 Task: Find connections with filter location Koppal with filter topic #houseforsalewith filter profile language German with filter current company Miracle Software Systems, Inc with filter school Jobs in India with filter industry Dance Companies with filter service category Web Design with filter keywords title Assistant Manager
Action: Mouse moved to (345, 216)
Screenshot: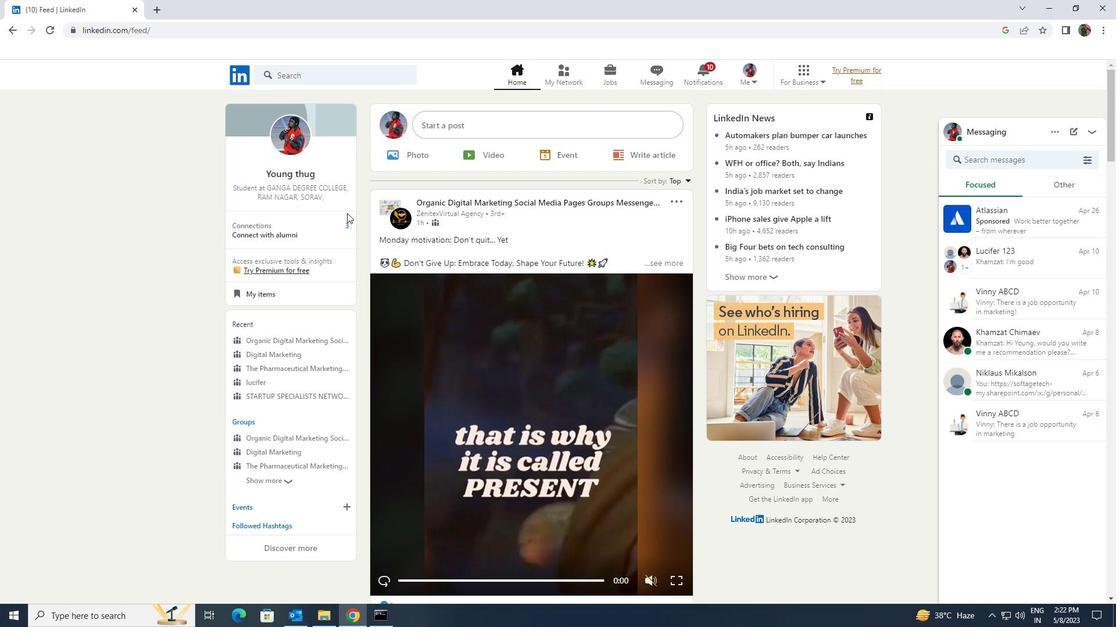 
Action: Mouse pressed left at (345, 216)
Screenshot: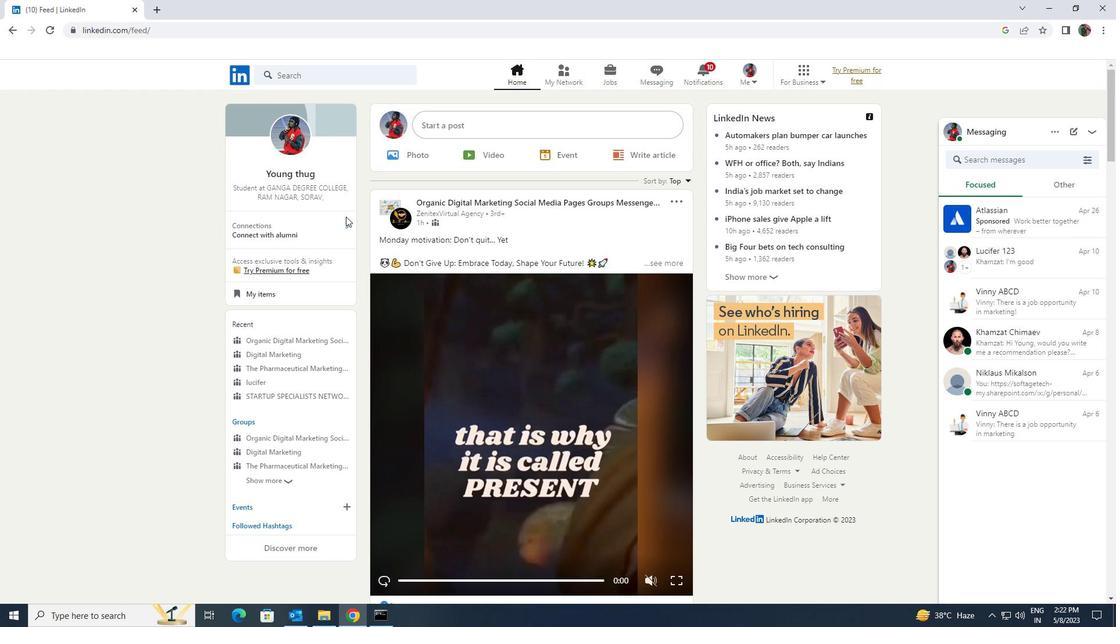 
Action: Mouse moved to (343, 225)
Screenshot: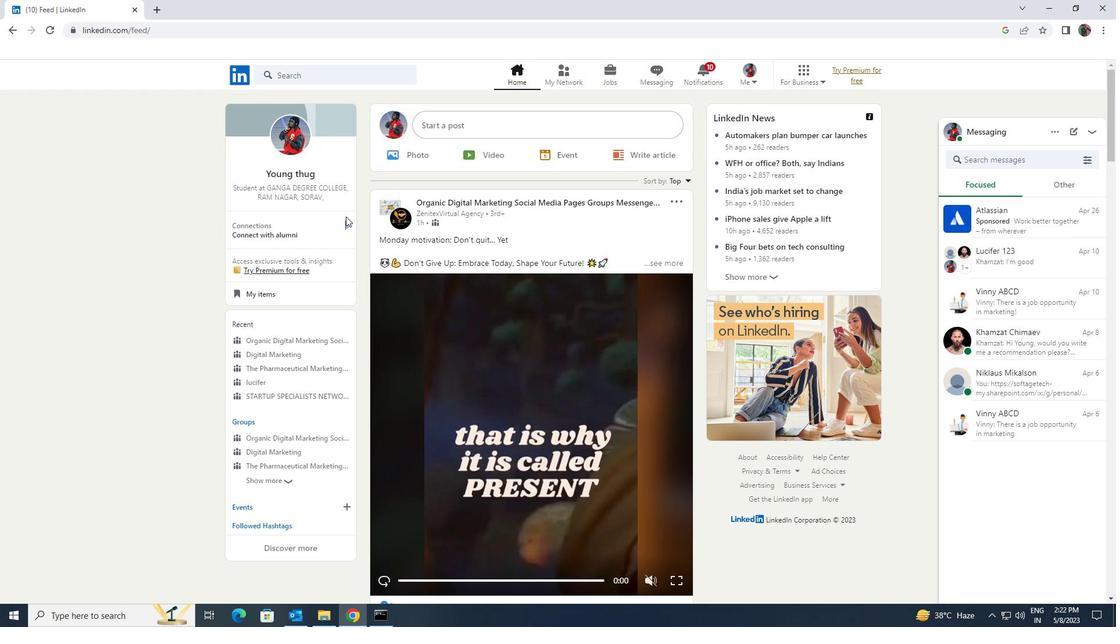 
Action: Mouse pressed left at (343, 225)
Screenshot: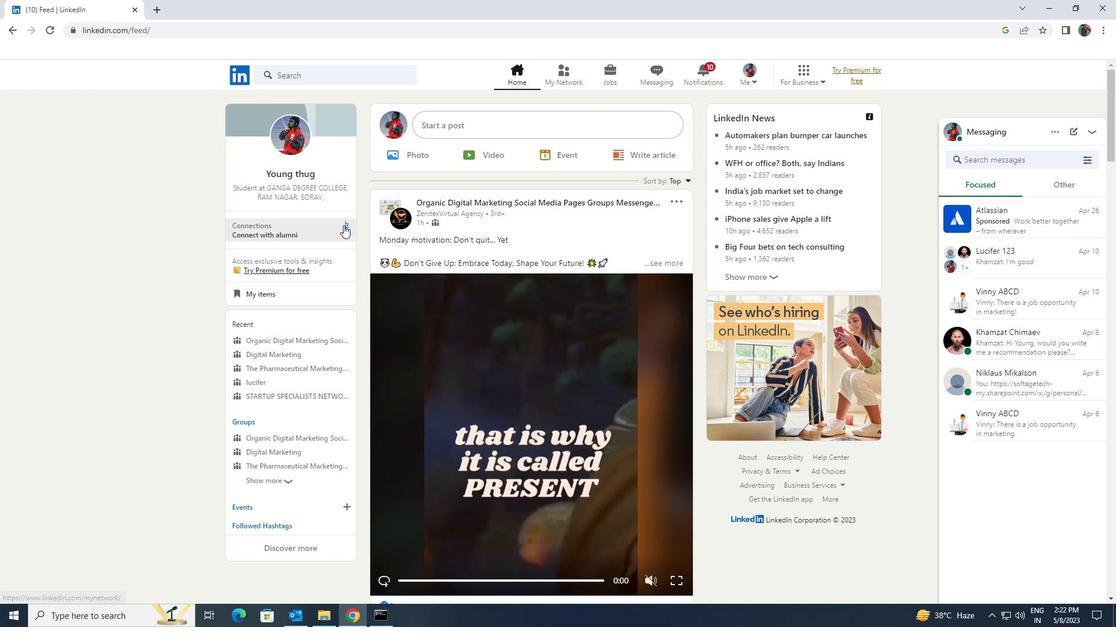 
Action: Mouse moved to (348, 147)
Screenshot: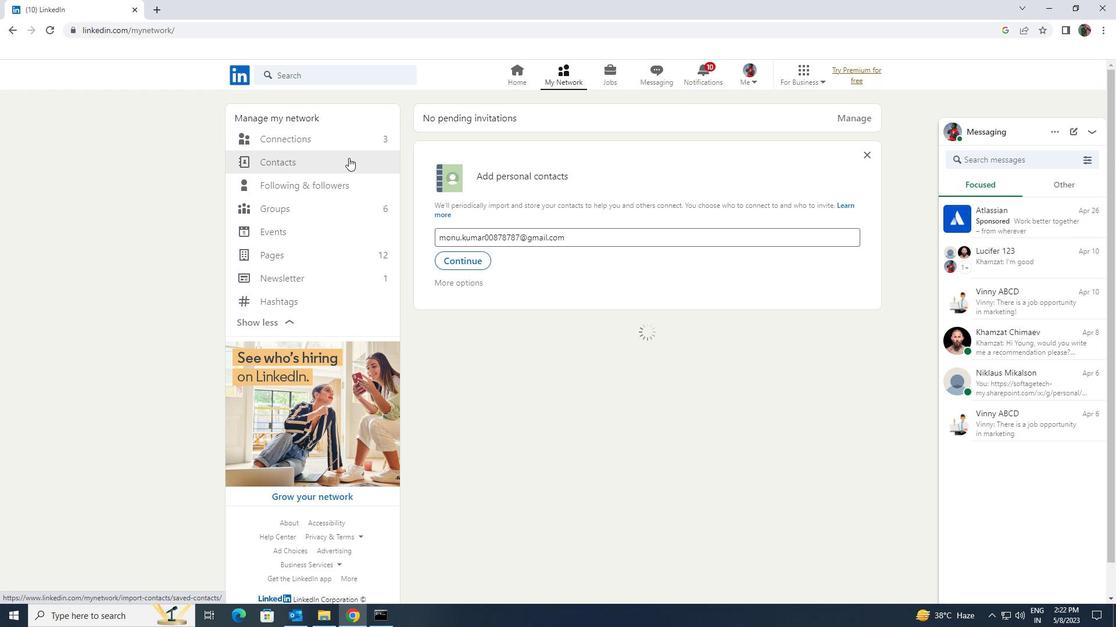 
Action: Mouse pressed left at (348, 147)
Screenshot: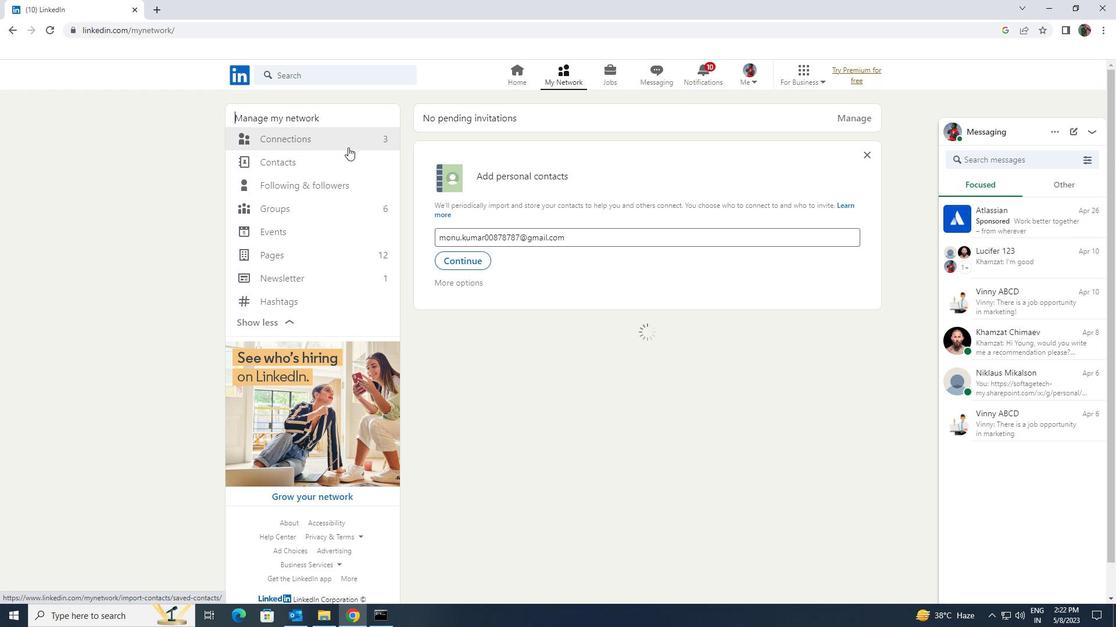 
Action: Mouse moved to (347, 138)
Screenshot: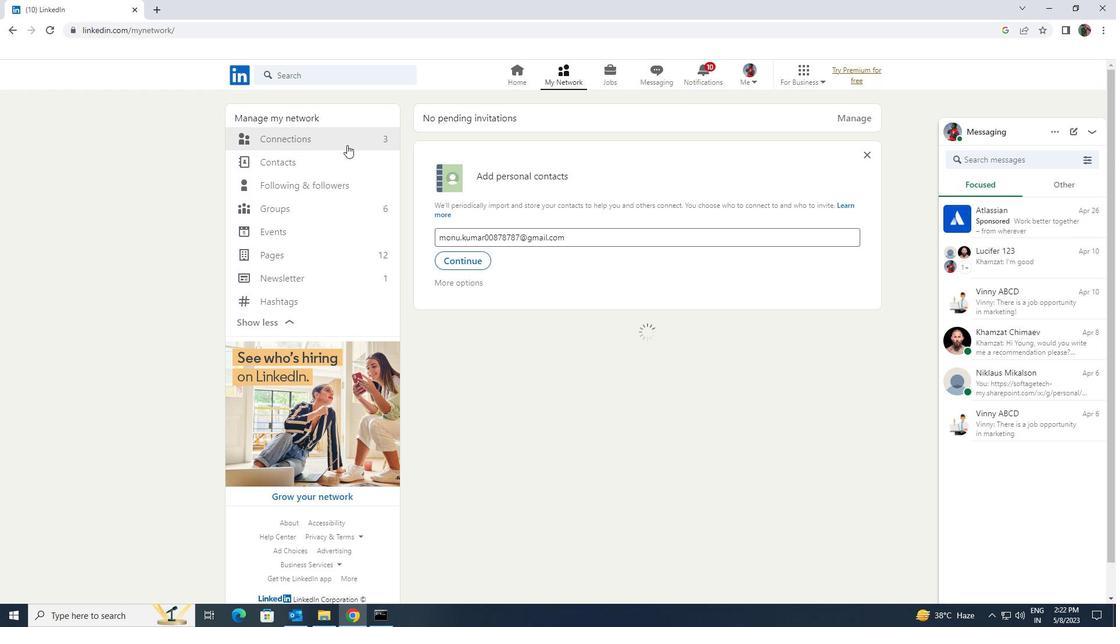 
Action: Mouse pressed left at (347, 138)
Screenshot: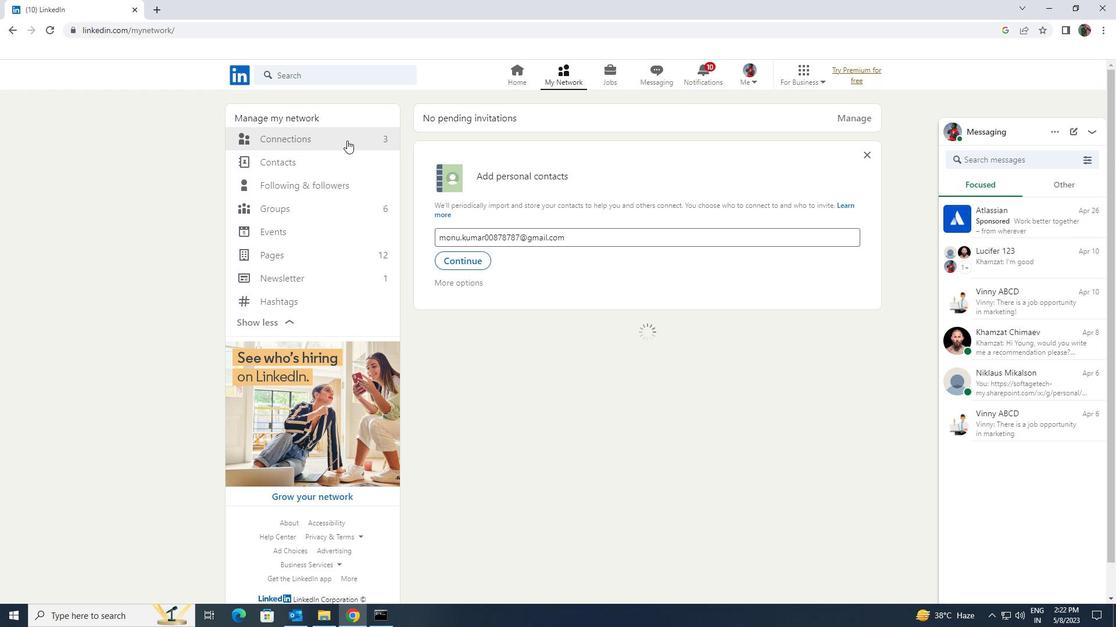 
Action: Mouse moved to (642, 137)
Screenshot: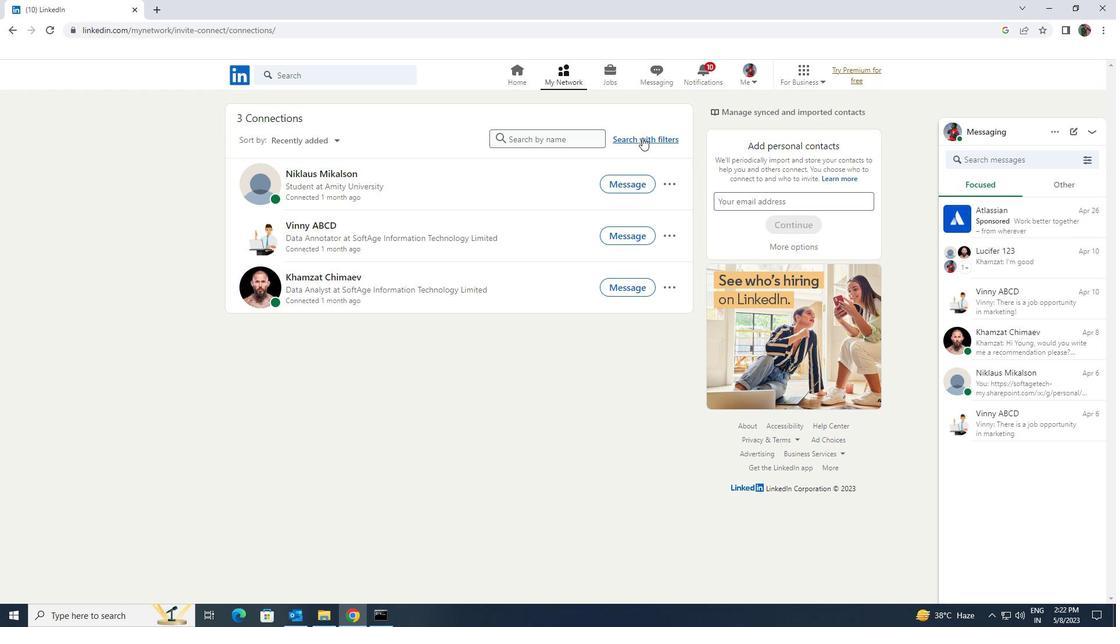 
Action: Mouse pressed left at (642, 137)
Screenshot: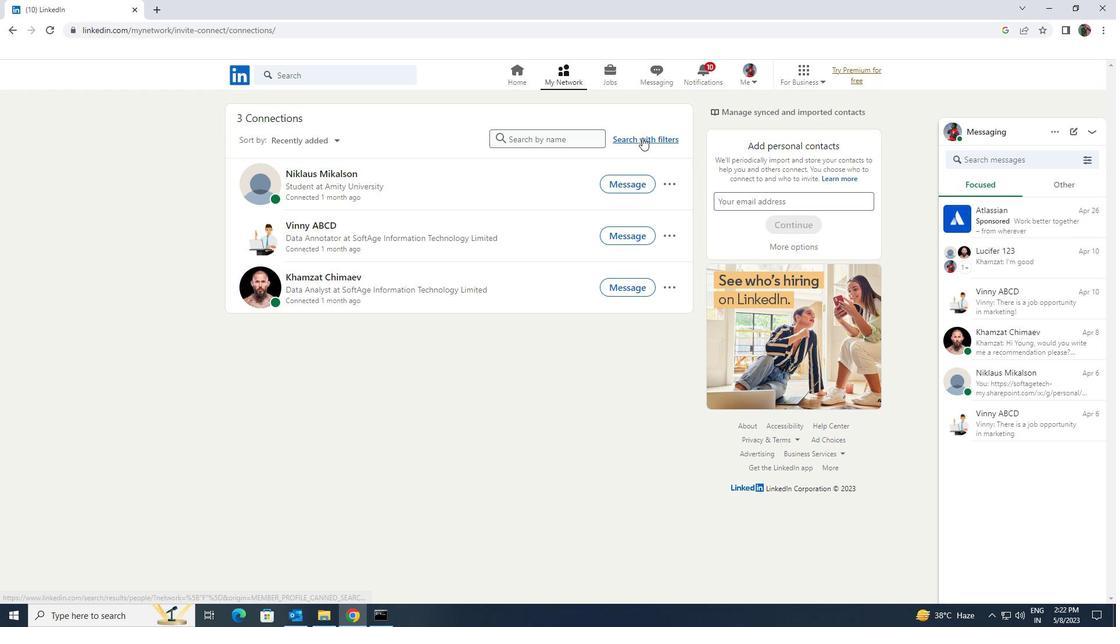 
Action: Mouse moved to (598, 102)
Screenshot: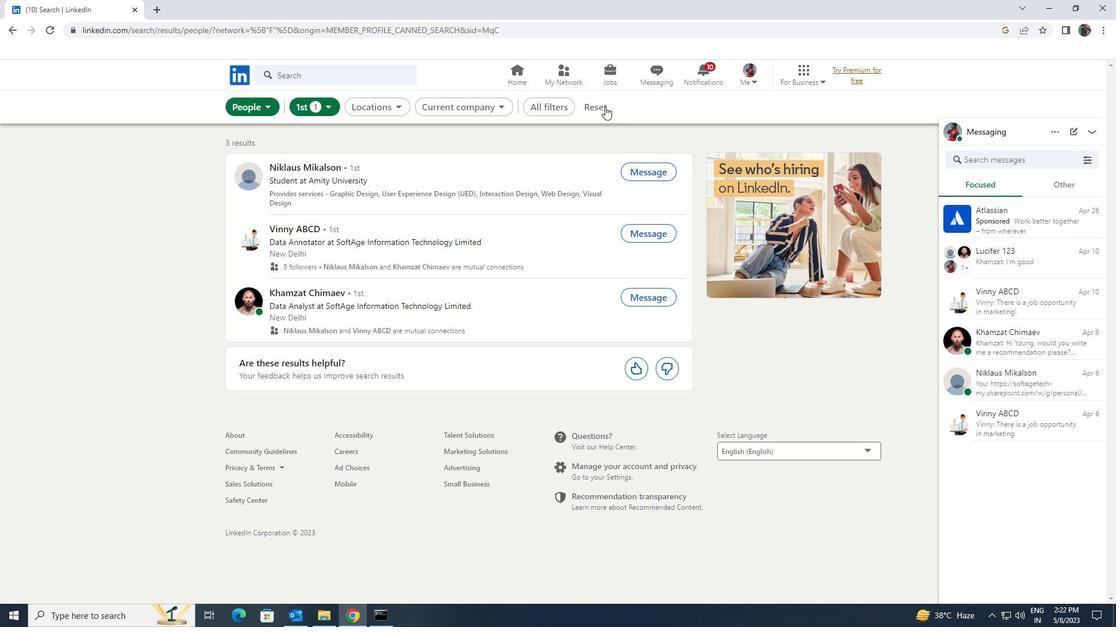 
Action: Mouse pressed left at (598, 102)
Screenshot: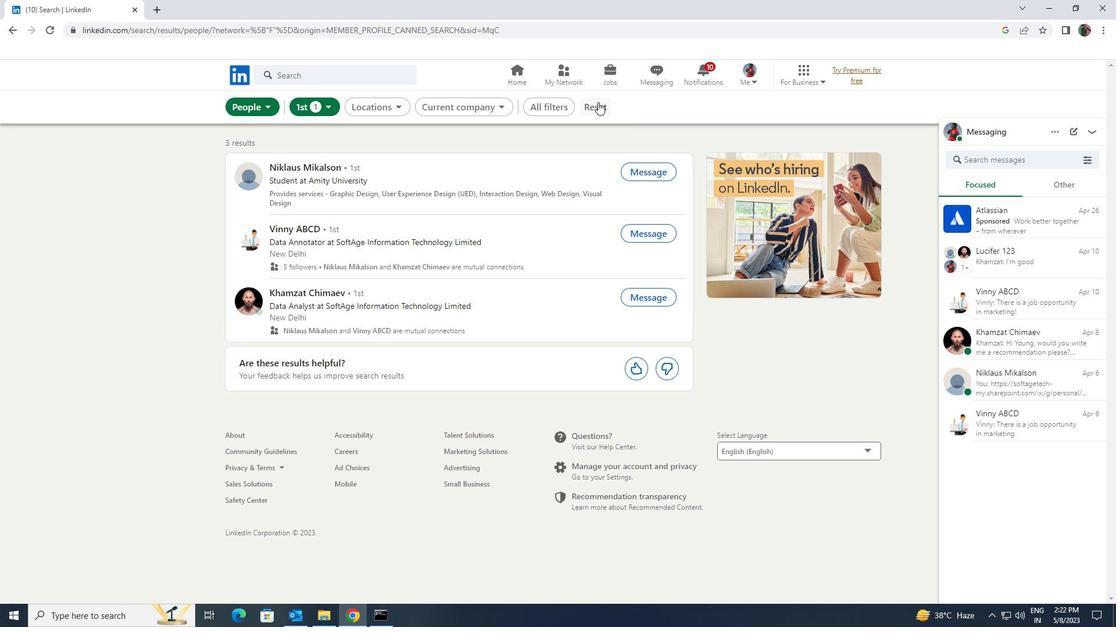 
Action: Mouse moved to (580, 106)
Screenshot: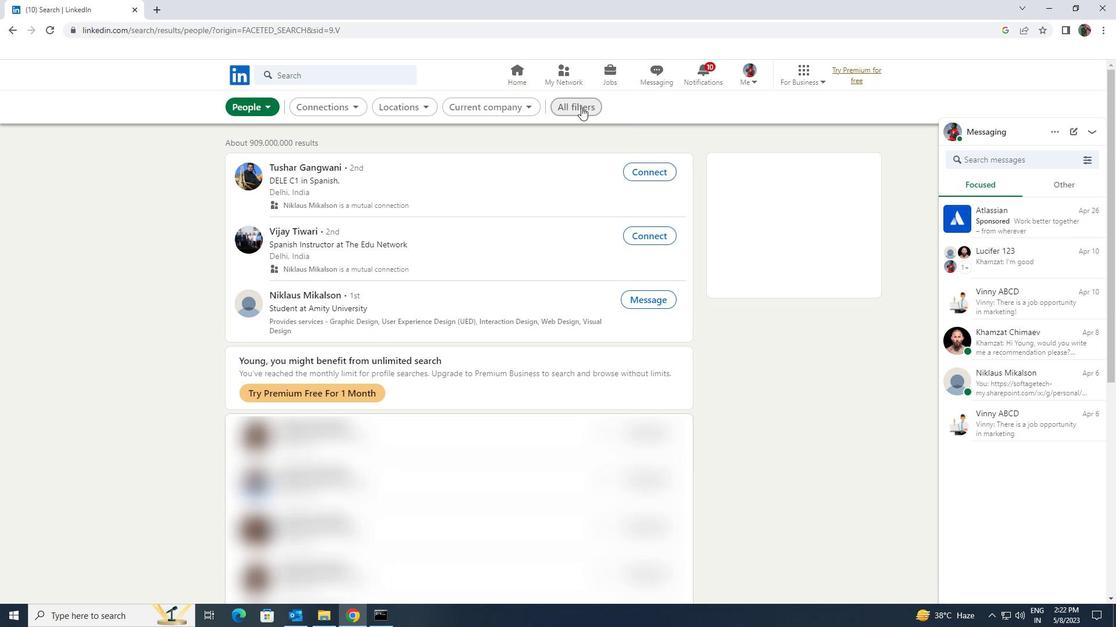 
Action: Mouse pressed left at (580, 106)
Screenshot: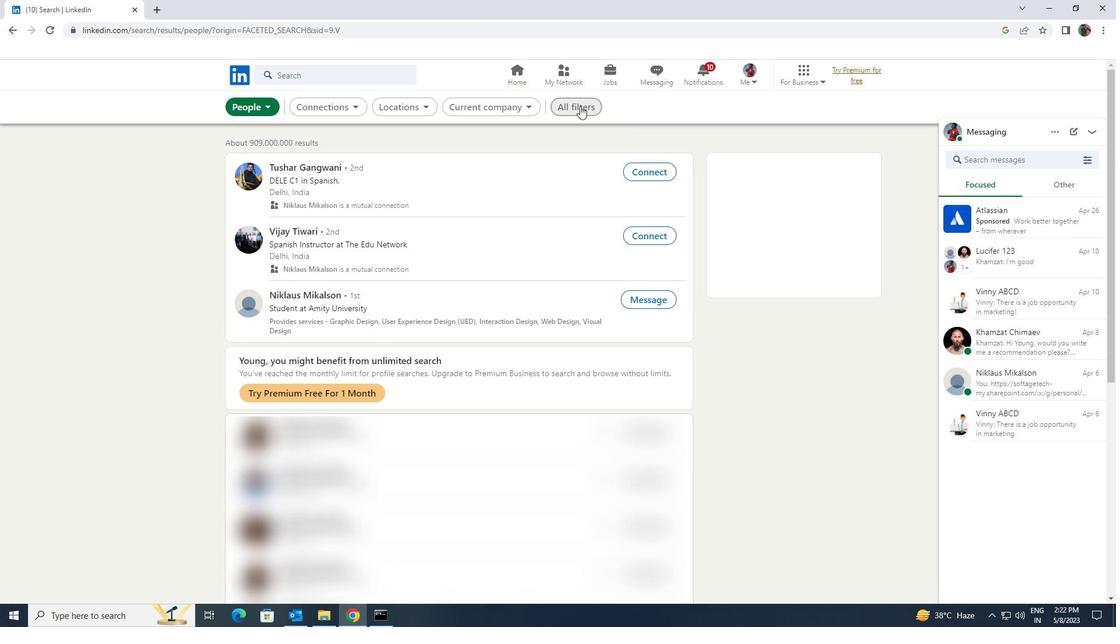 
Action: Mouse moved to (962, 458)
Screenshot: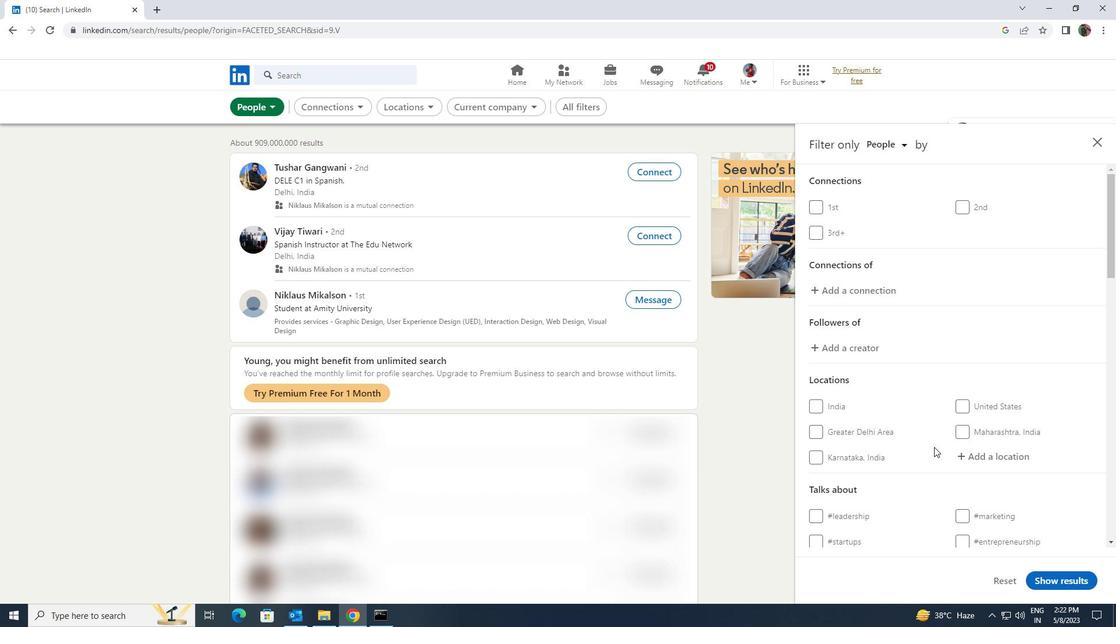 
Action: Mouse pressed left at (962, 458)
Screenshot: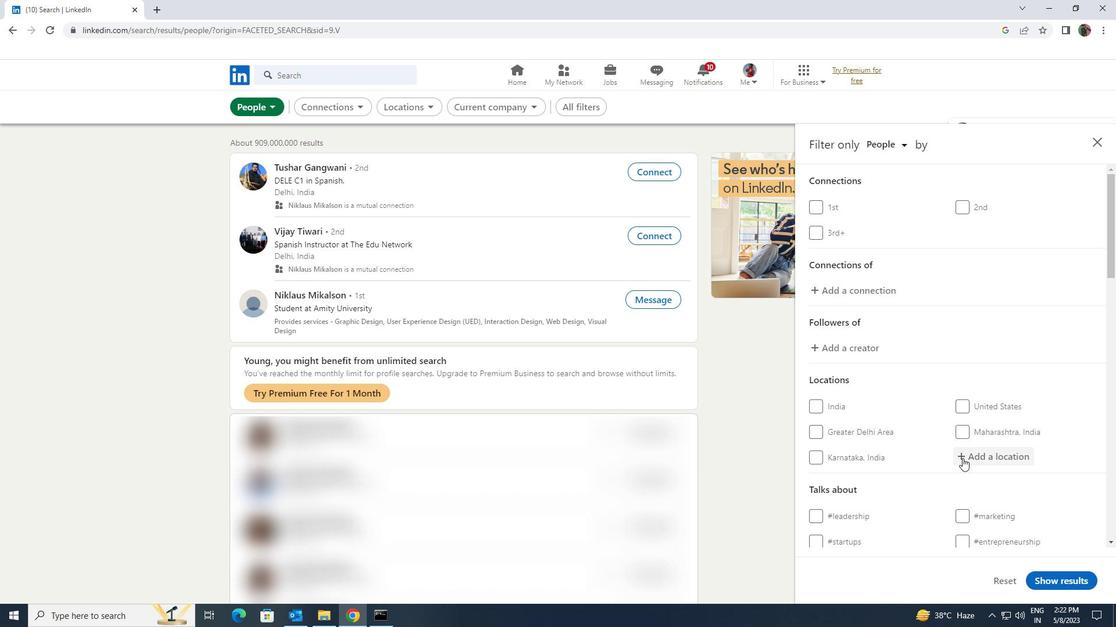 
Action: Key pressed <Key.shift>KOPPAL
Screenshot: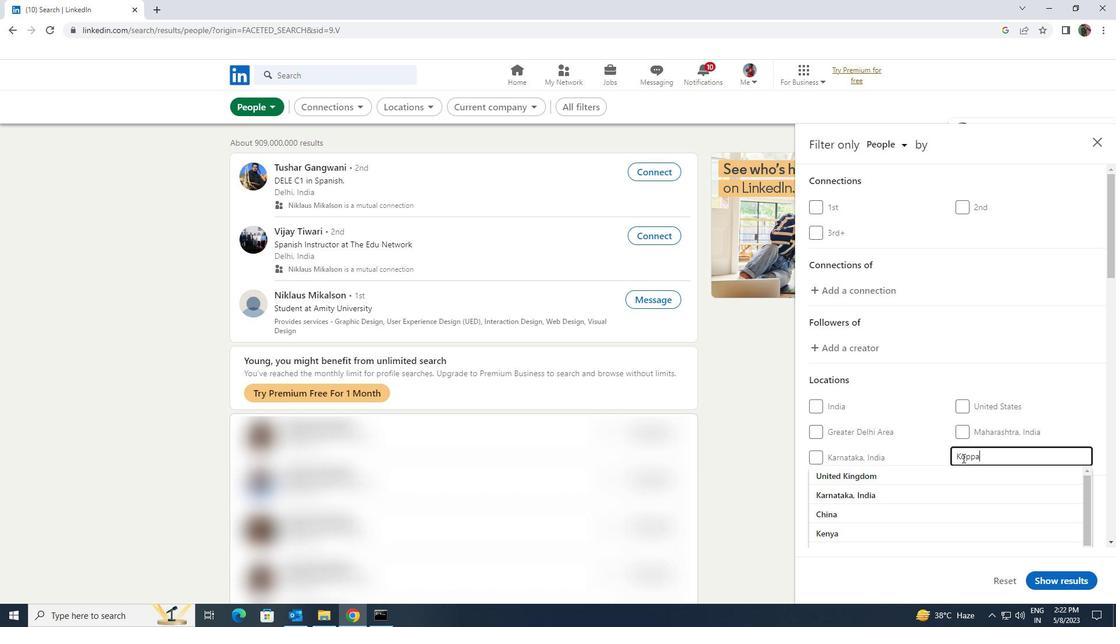 
Action: Mouse moved to (962, 480)
Screenshot: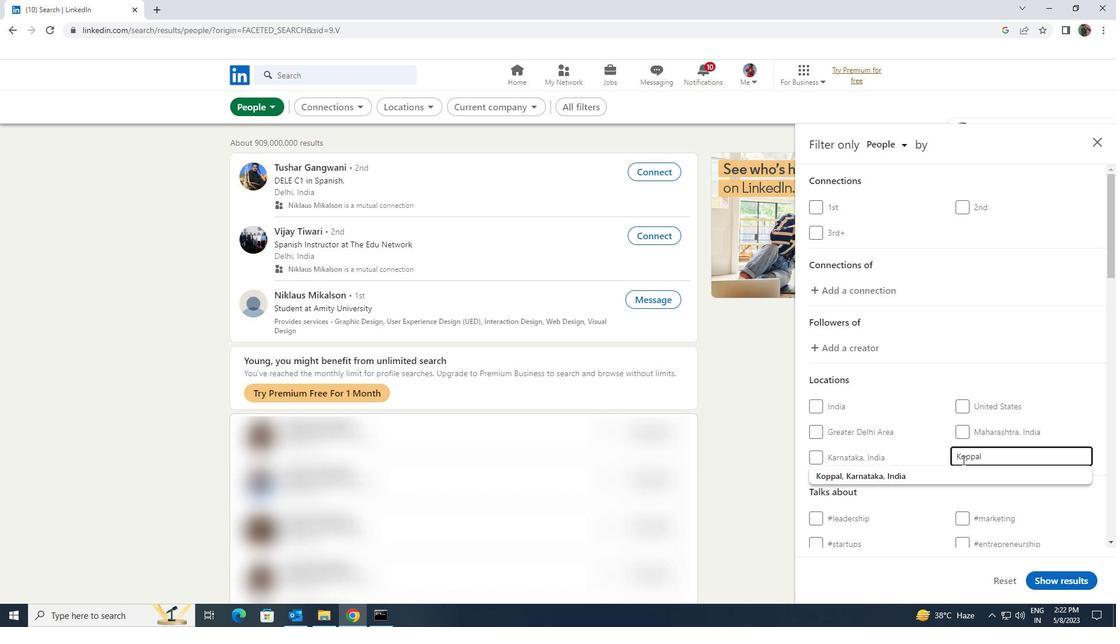 
Action: Mouse pressed left at (962, 480)
Screenshot: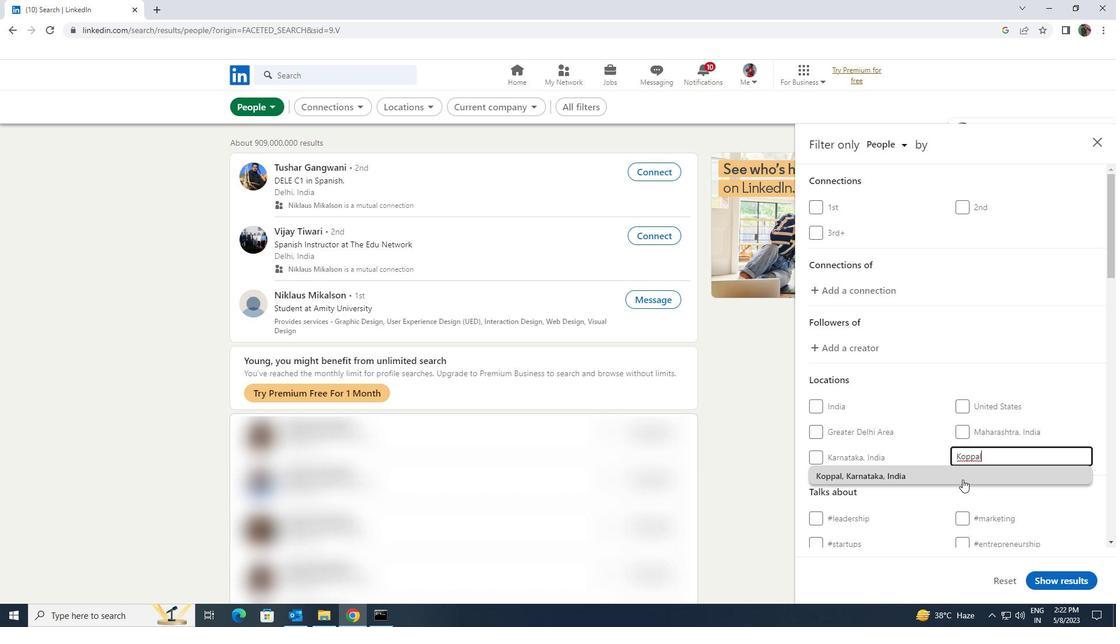
Action: Mouse scrolled (962, 479) with delta (0, 0)
Screenshot: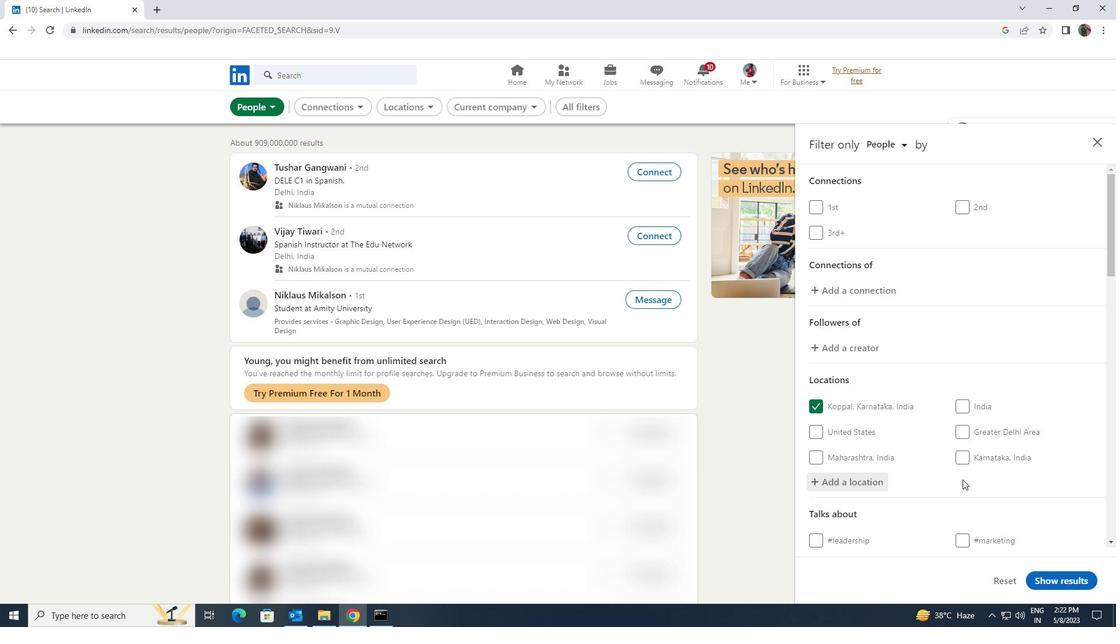
Action: Mouse scrolled (962, 479) with delta (0, 0)
Screenshot: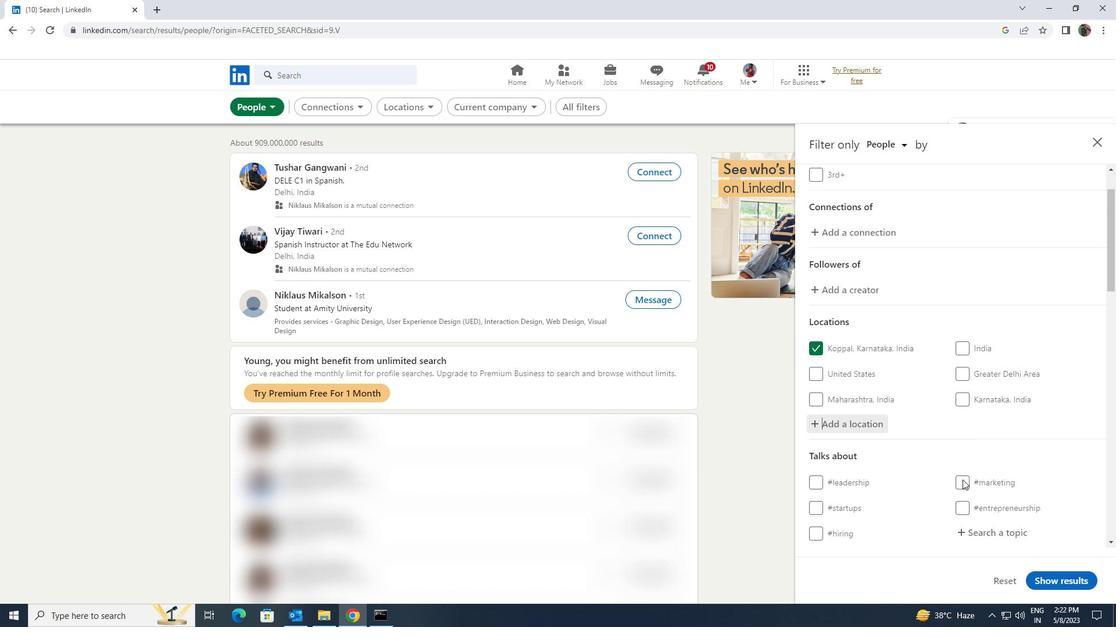 
Action: Mouse moved to (964, 481)
Screenshot: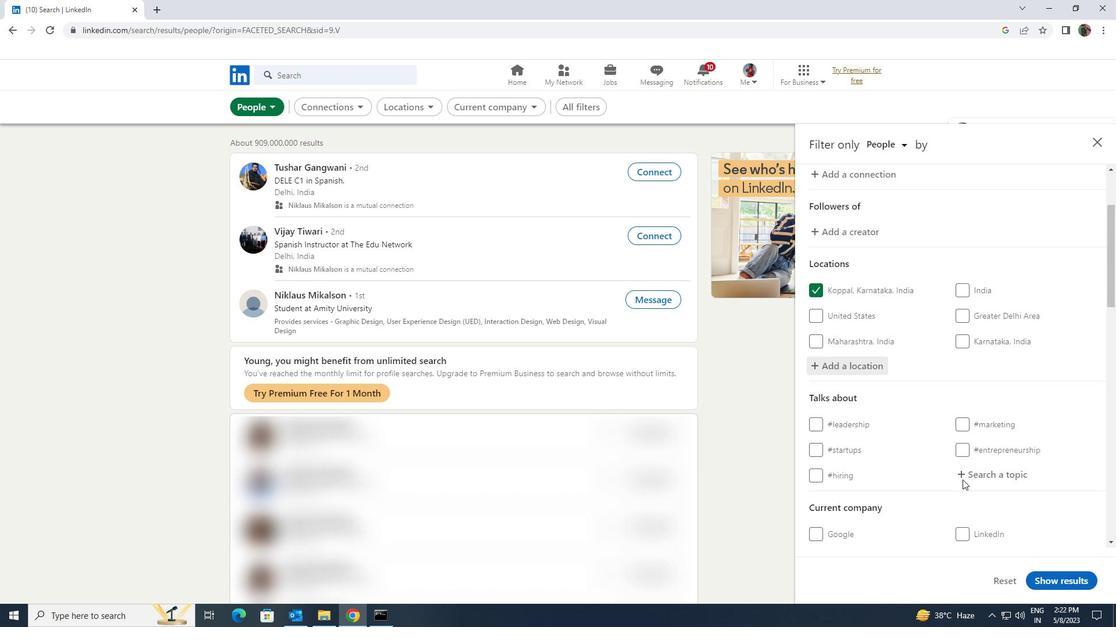 
Action: Mouse pressed left at (964, 481)
Screenshot: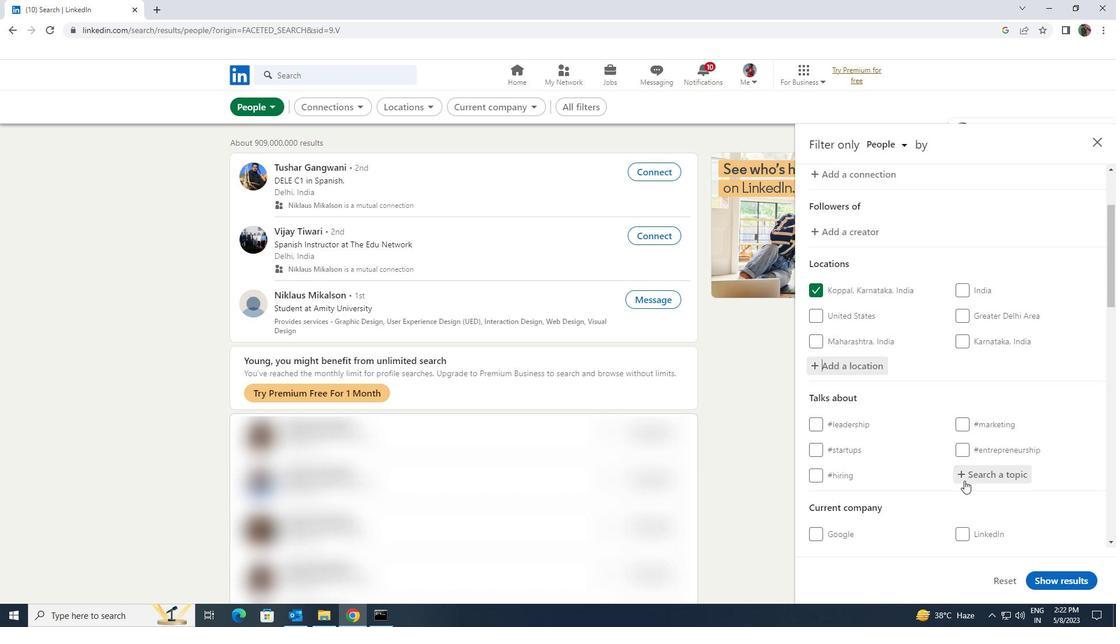 
Action: Key pressed <Key.shift>HOUSEFORSALES<Key.backspace>
Screenshot: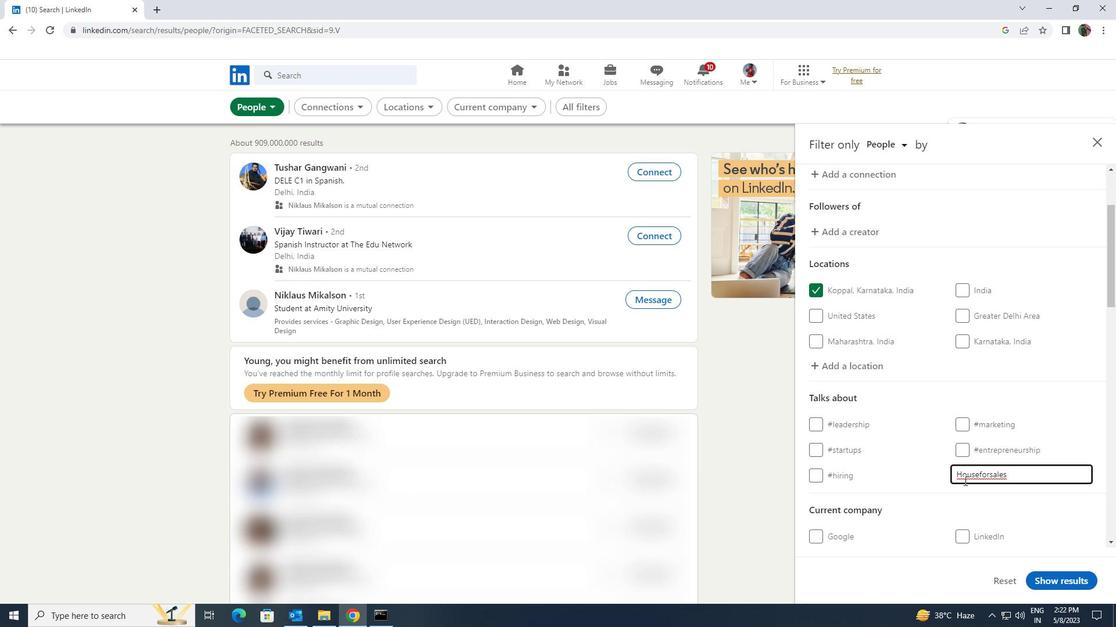 
Action: Mouse moved to (959, 491)
Screenshot: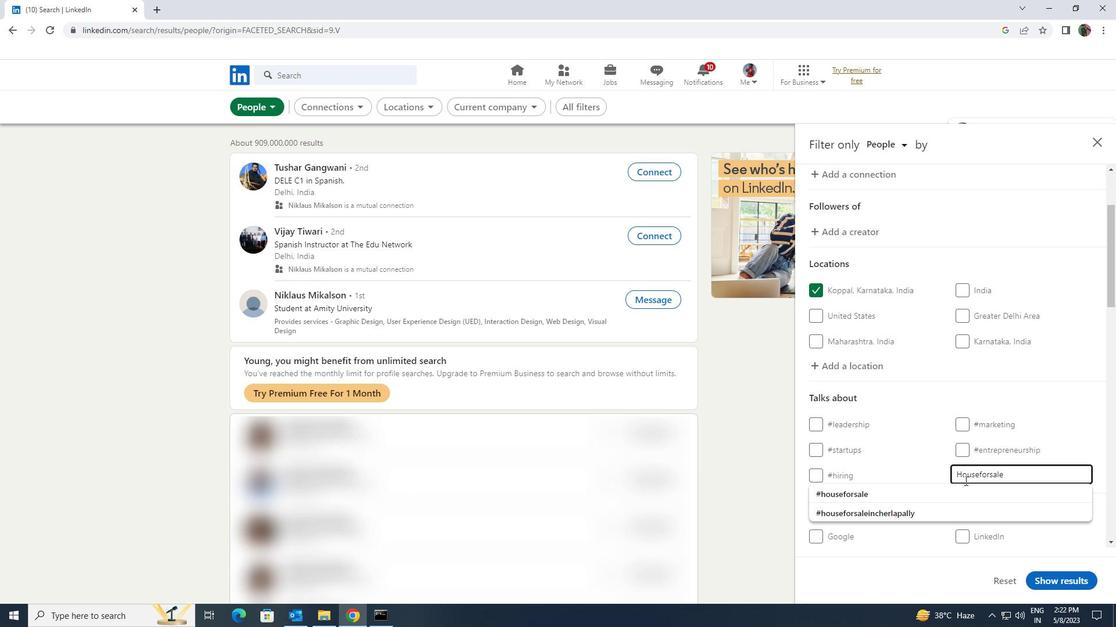 
Action: Mouse pressed left at (959, 491)
Screenshot: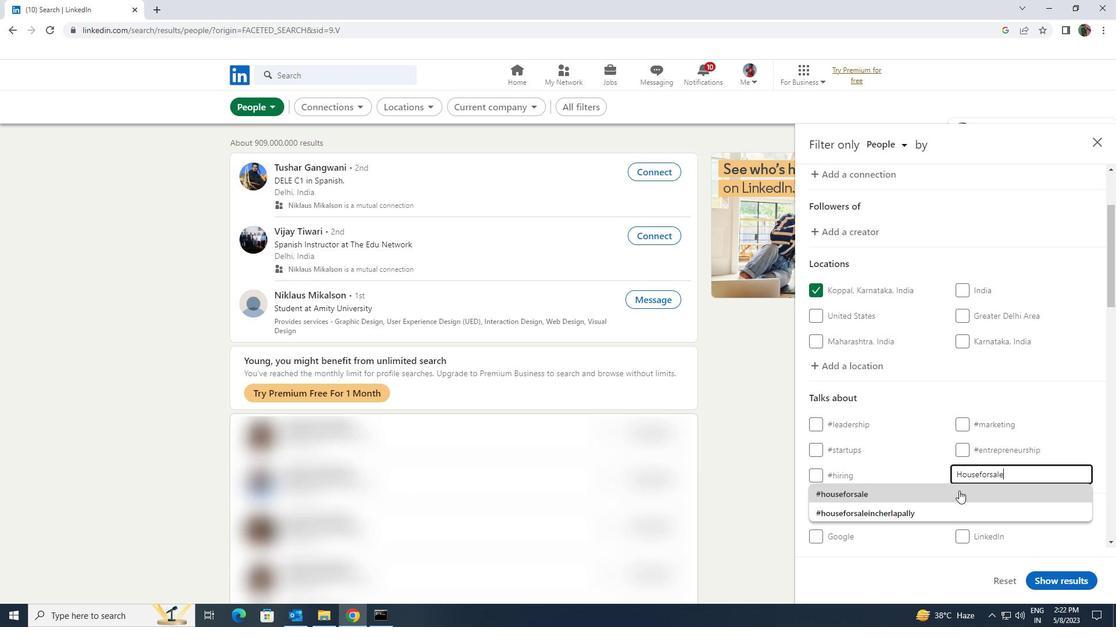 
Action: Mouse scrolled (959, 490) with delta (0, 0)
Screenshot: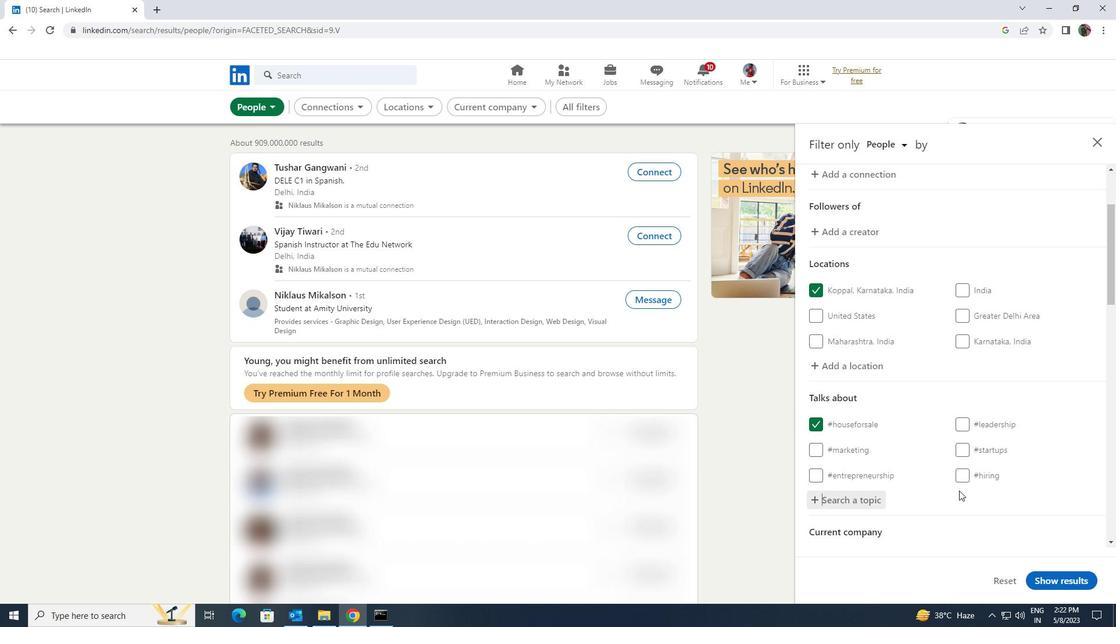 
Action: Mouse scrolled (959, 490) with delta (0, 0)
Screenshot: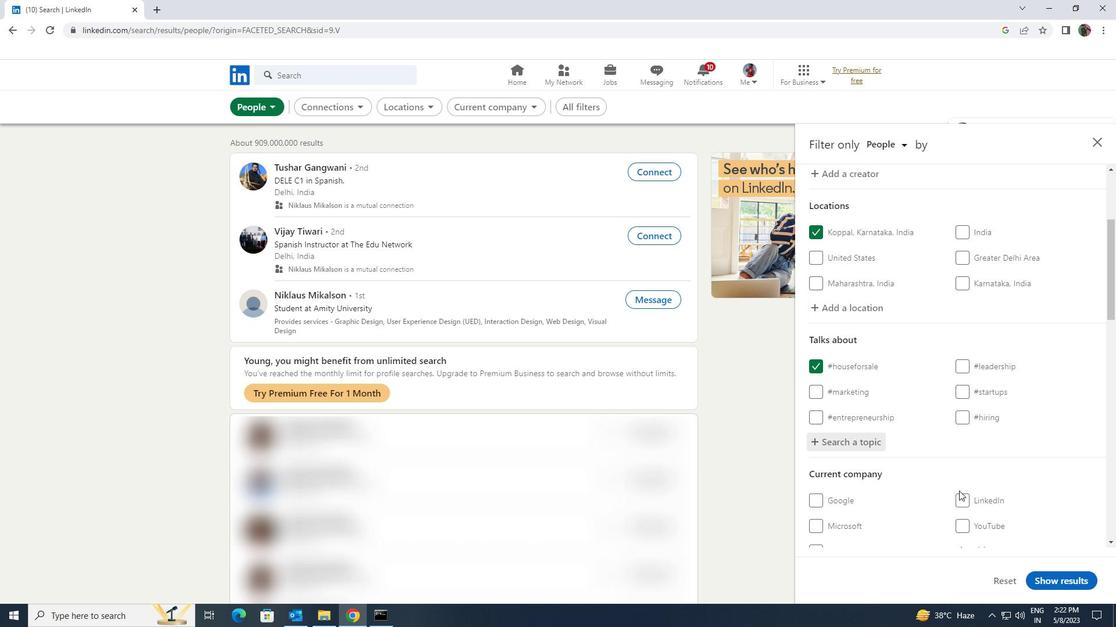 
Action: Mouse scrolled (959, 490) with delta (0, 0)
Screenshot: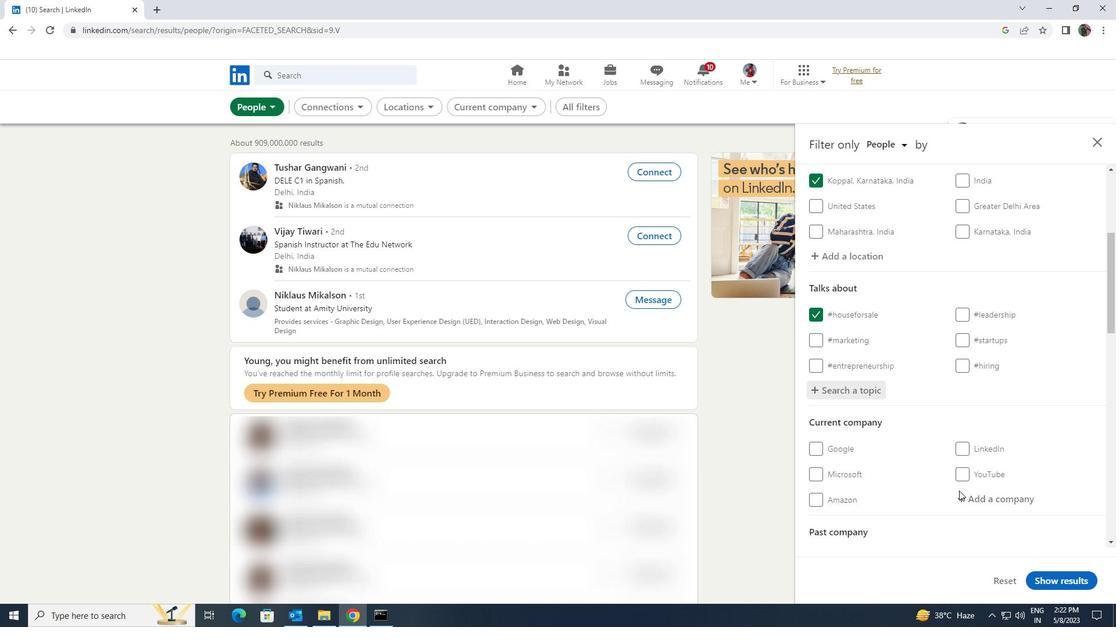 
Action: Mouse scrolled (959, 490) with delta (0, 0)
Screenshot: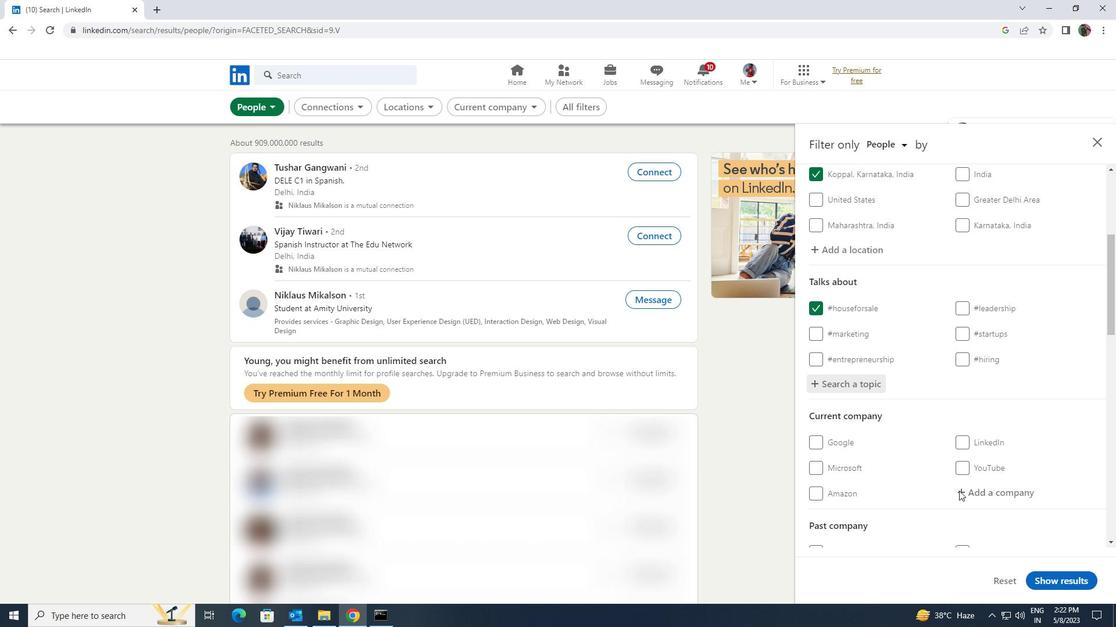 
Action: Mouse scrolled (959, 490) with delta (0, 0)
Screenshot: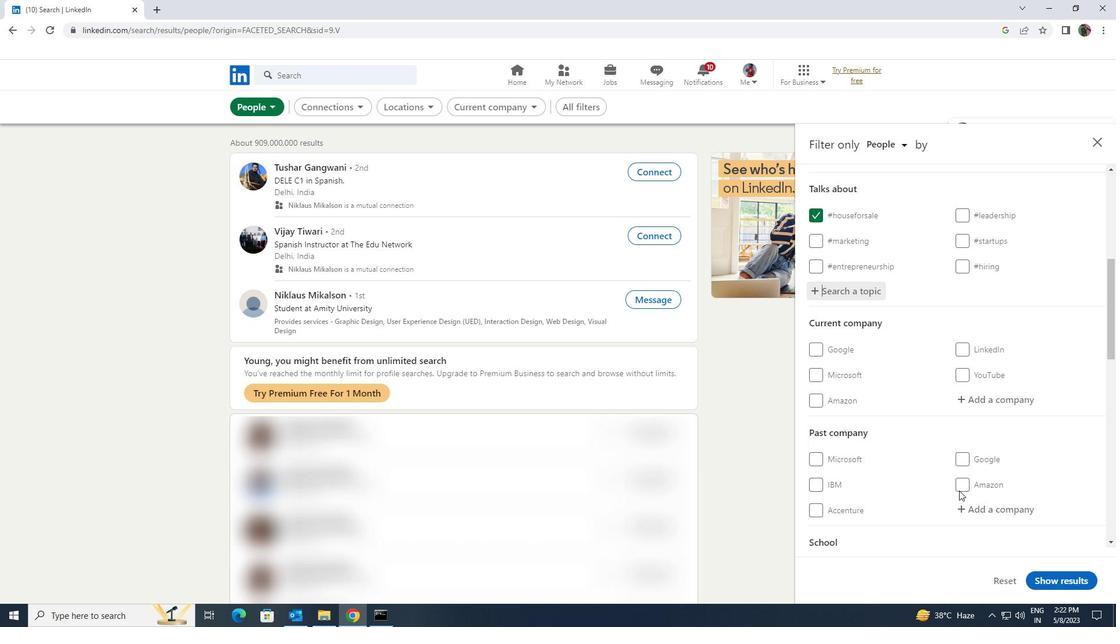 
Action: Mouse scrolled (959, 490) with delta (0, 0)
Screenshot: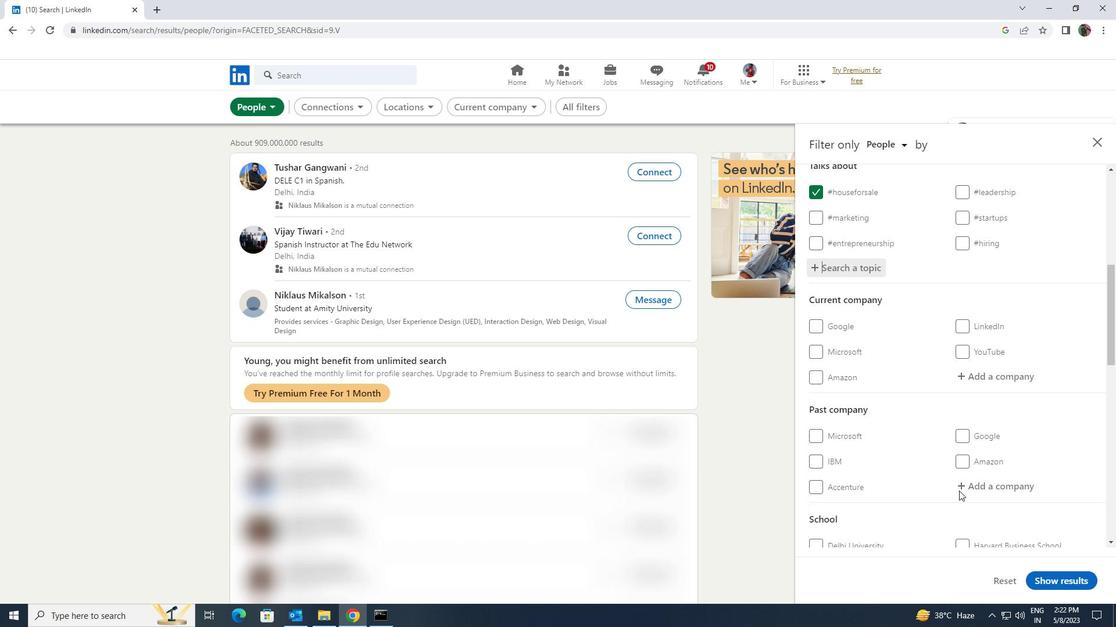 
Action: Mouse scrolled (959, 490) with delta (0, 0)
Screenshot: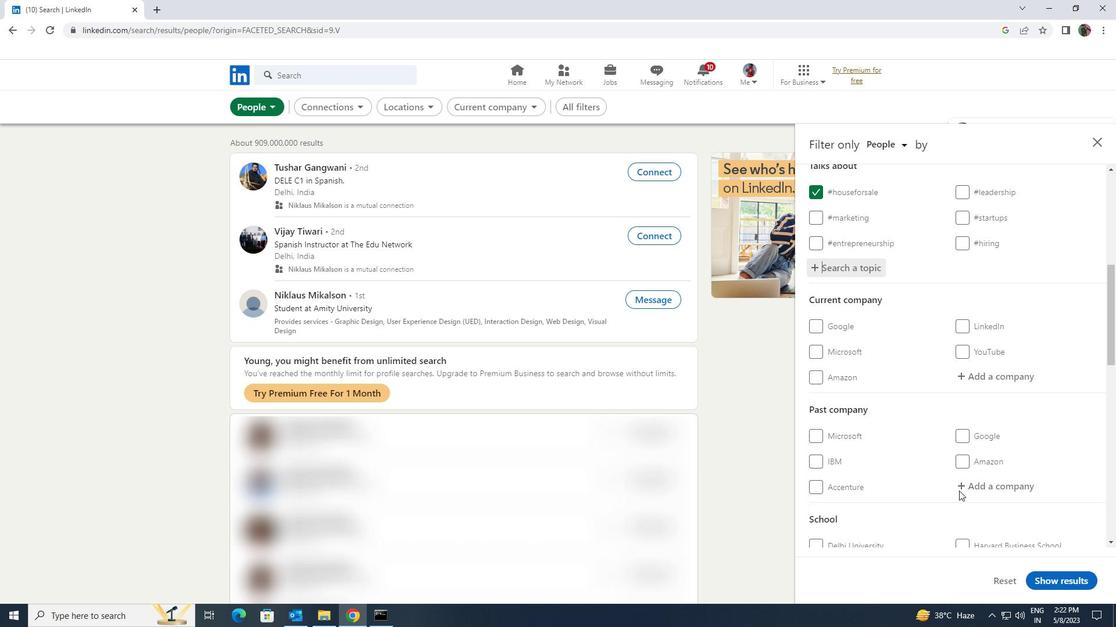 
Action: Mouse scrolled (959, 490) with delta (0, 0)
Screenshot: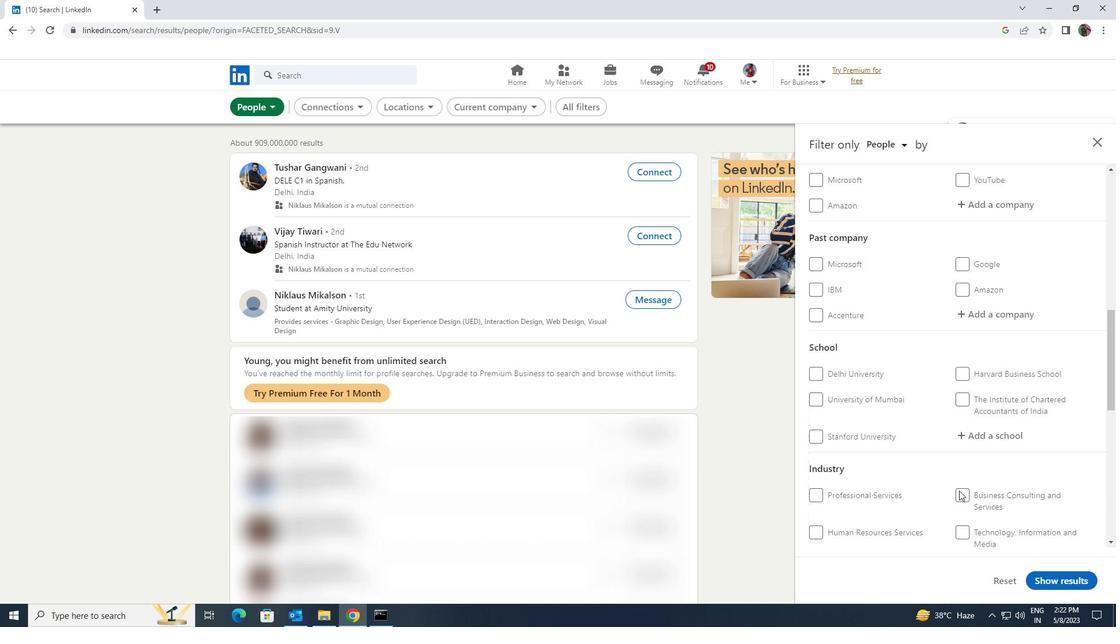 
Action: Mouse scrolled (959, 490) with delta (0, 0)
Screenshot: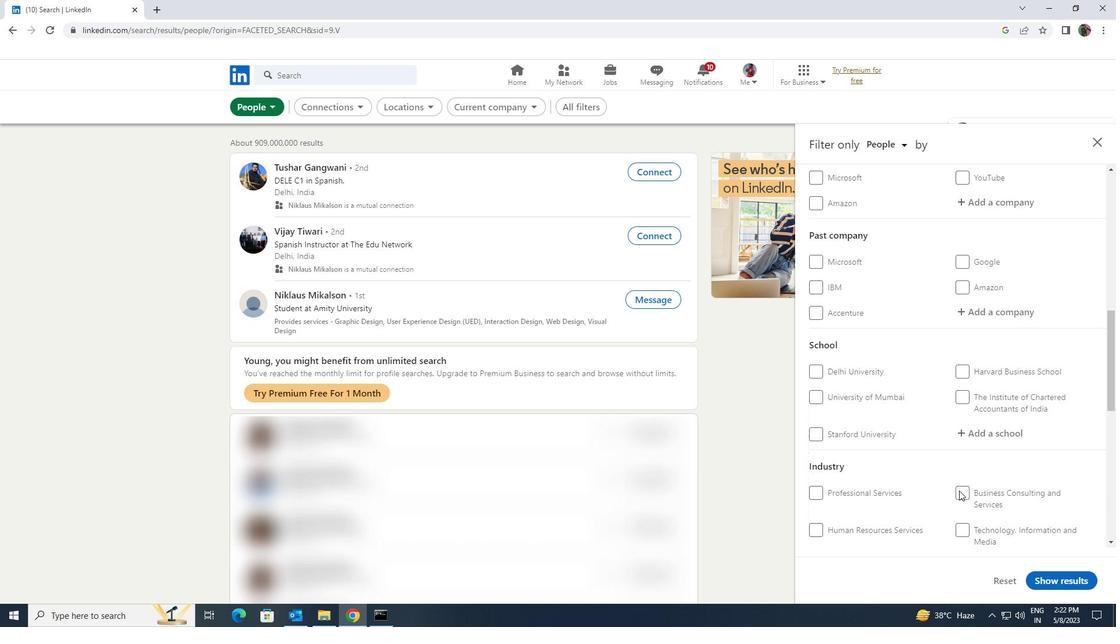 
Action: Mouse scrolled (959, 490) with delta (0, 0)
Screenshot: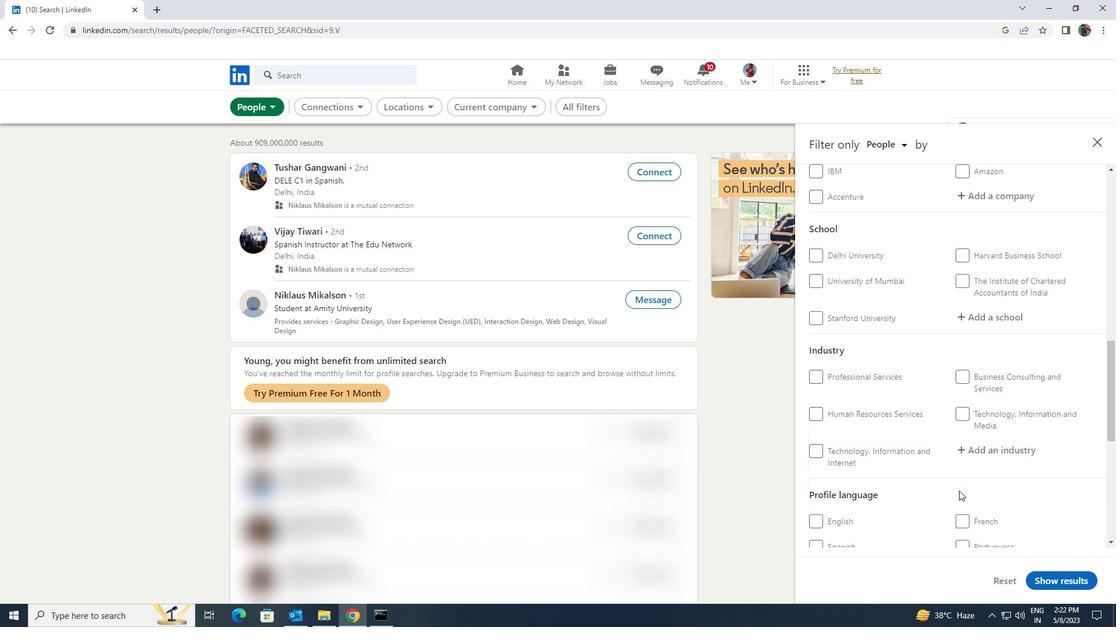 
Action: Mouse scrolled (959, 490) with delta (0, 0)
Screenshot: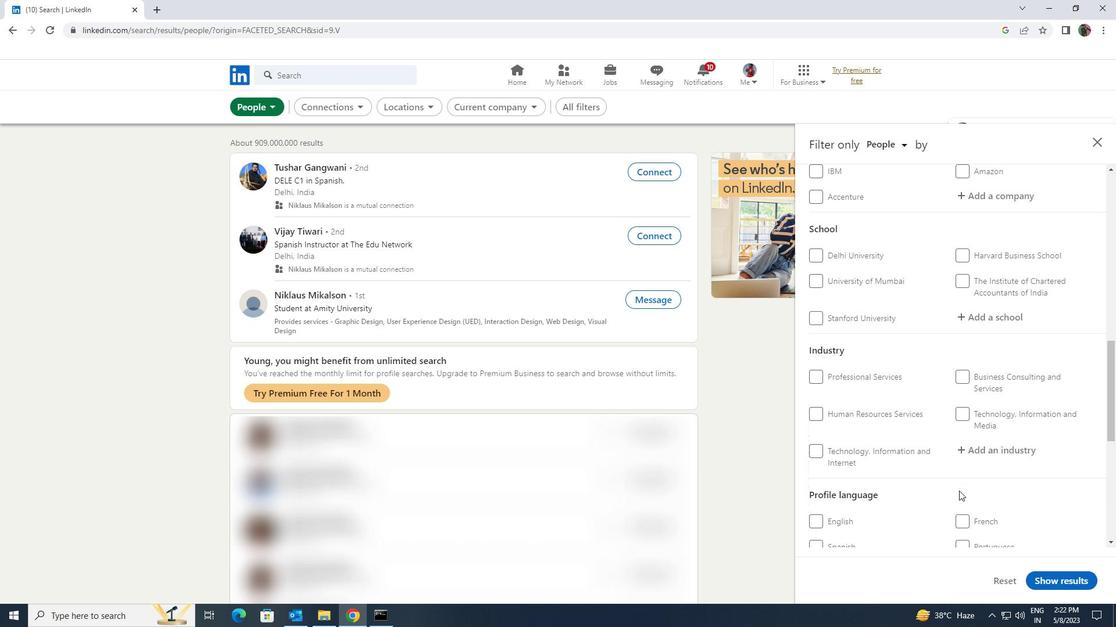
Action: Mouse moved to (852, 455)
Screenshot: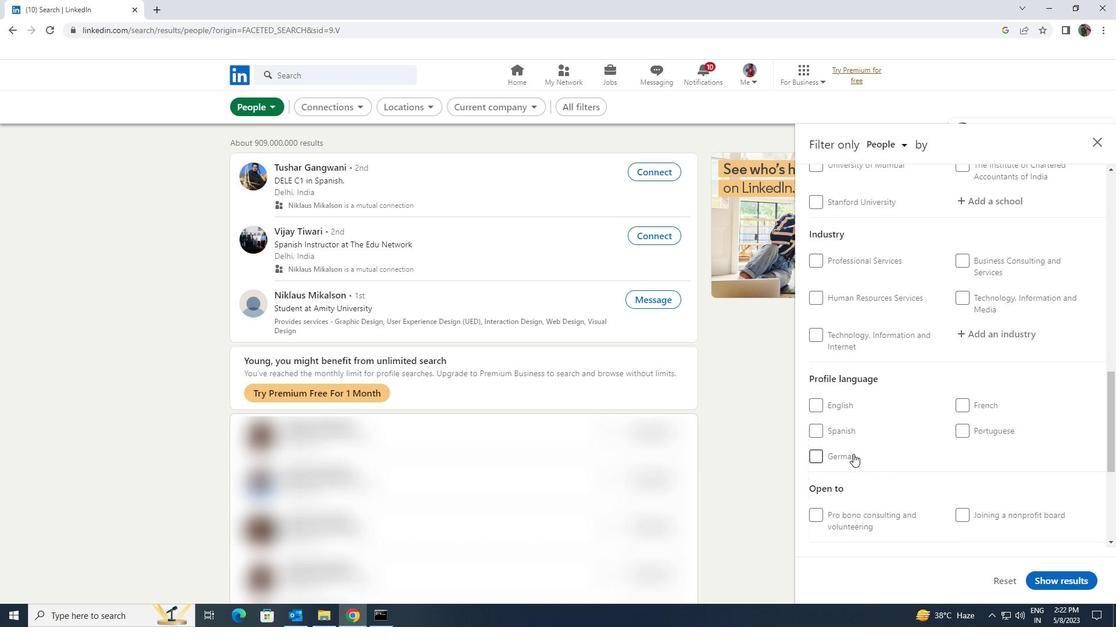 
Action: Mouse pressed left at (852, 455)
Screenshot: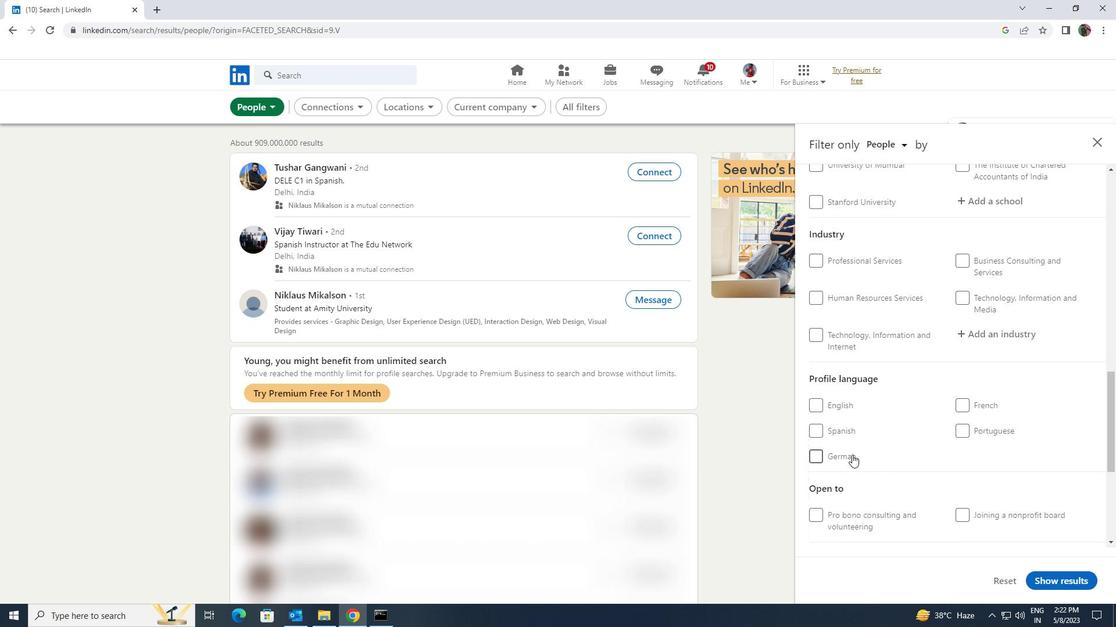 
Action: Mouse moved to (913, 455)
Screenshot: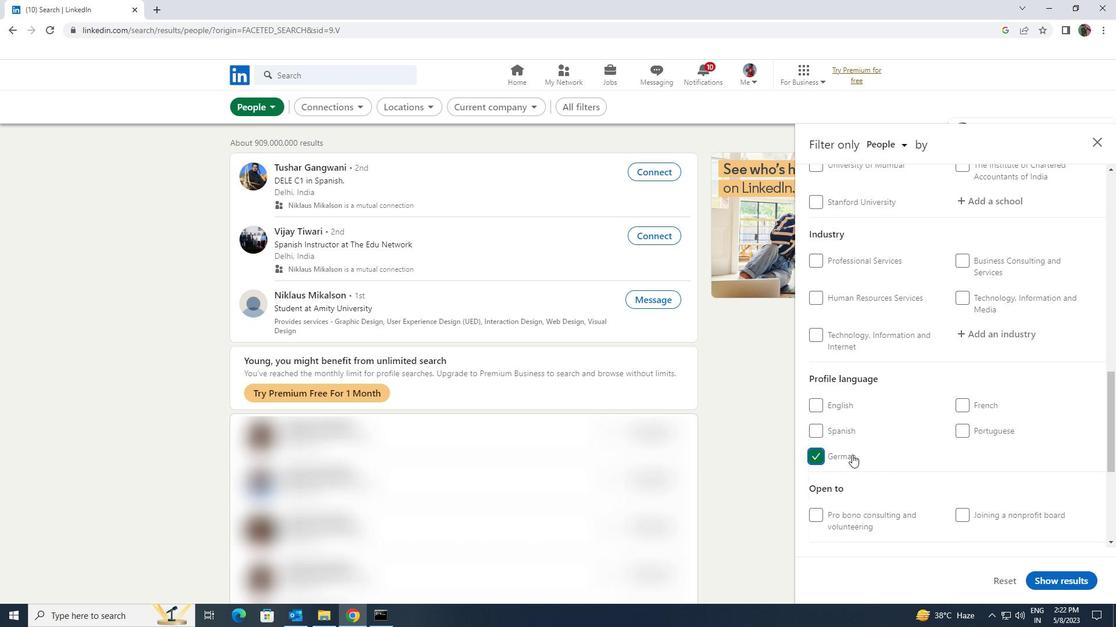 
Action: Mouse scrolled (913, 455) with delta (0, 0)
Screenshot: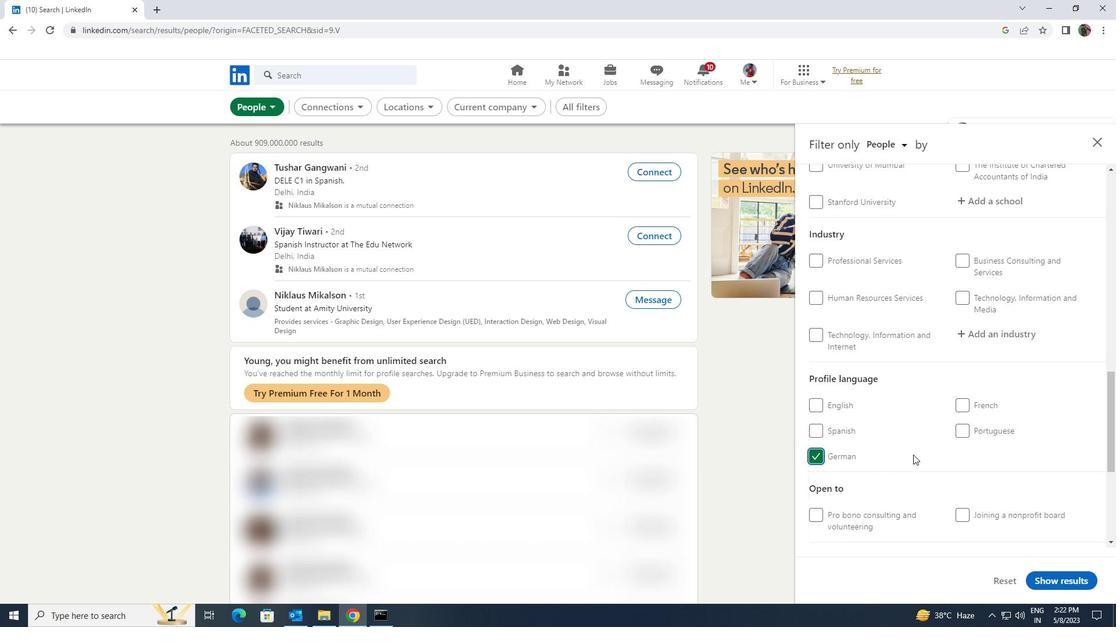 
Action: Mouse scrolled (913, 455) with delta (0, 0)
Screenshot: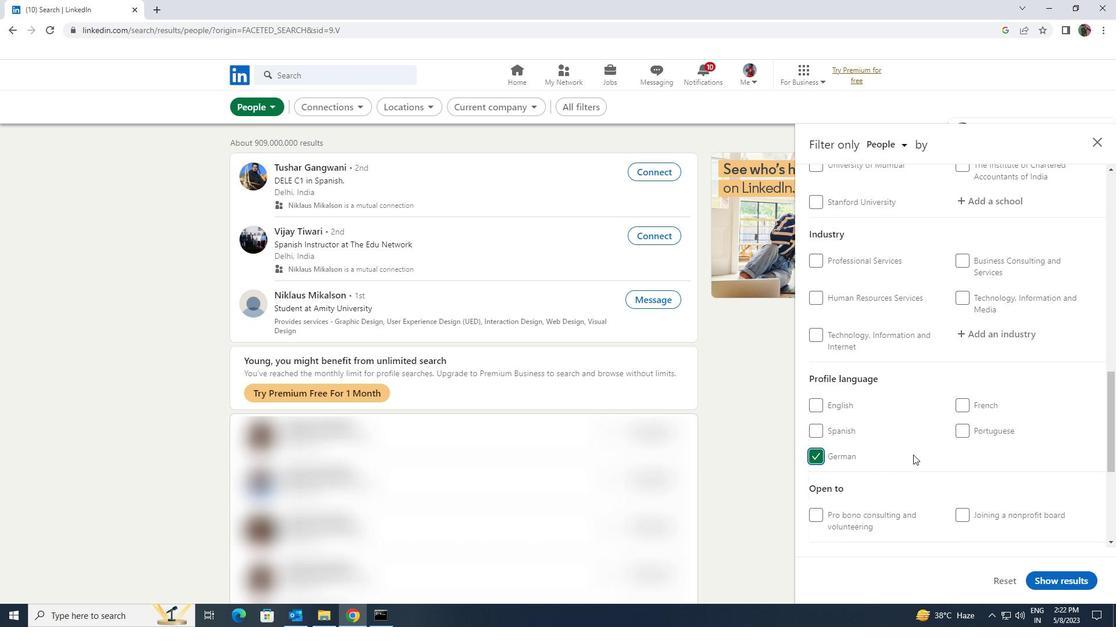 
Action: Mouse scrolled (913, 455) with delta (0, 0)
Screenshot: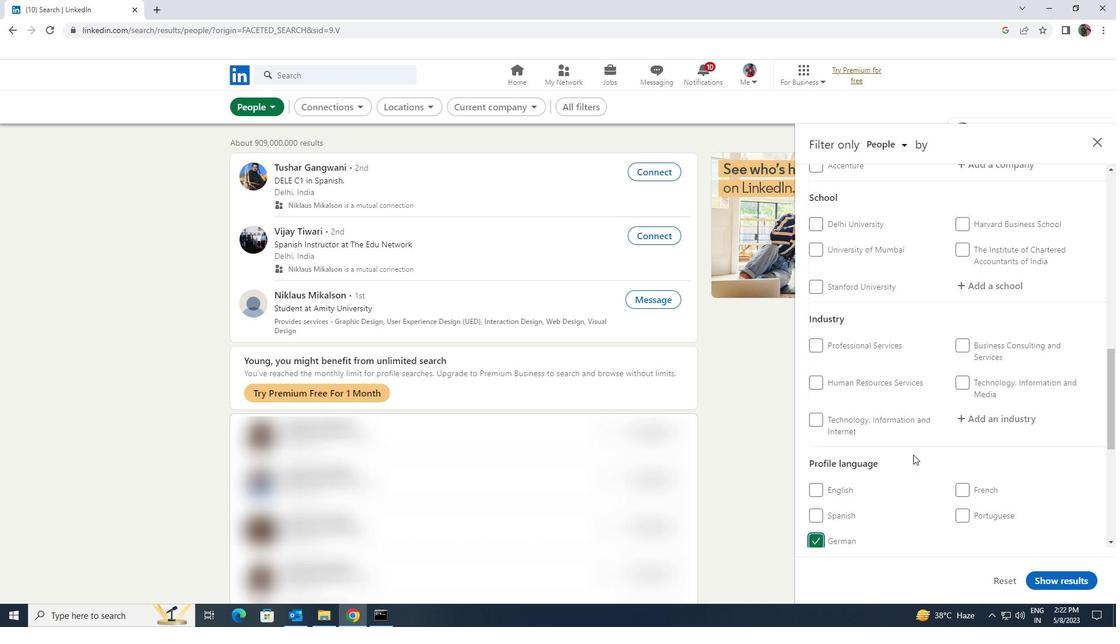 
Action: Mouse scrolled (913, 455) with delta (0, 0)
Screenshot: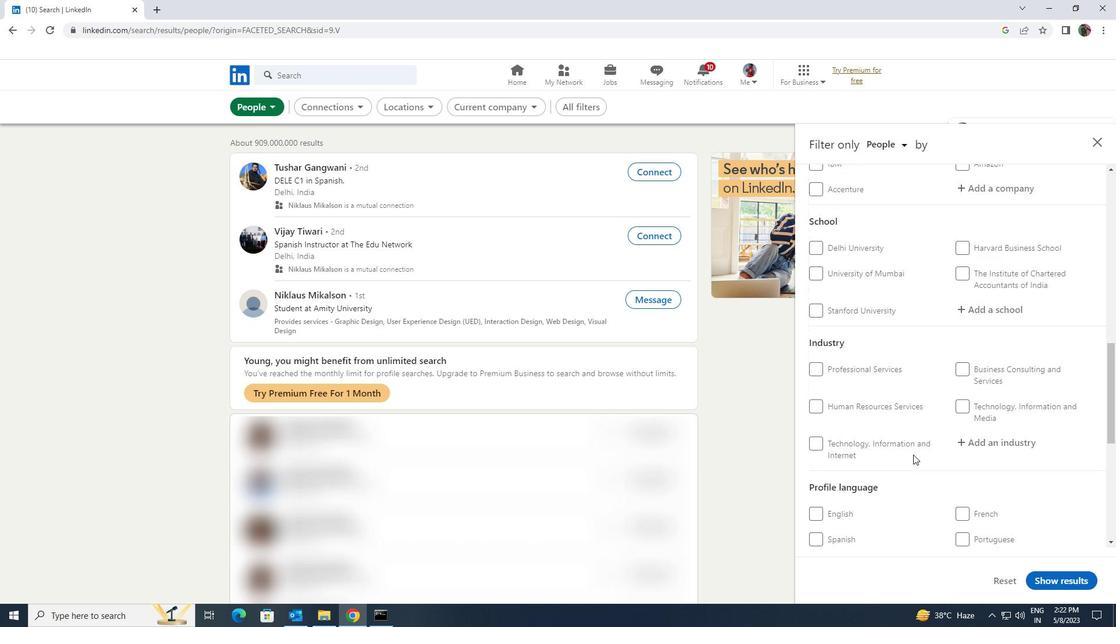 
Action: Mouse scrolled (913, 455) with delta (0, 0)
Screenshot: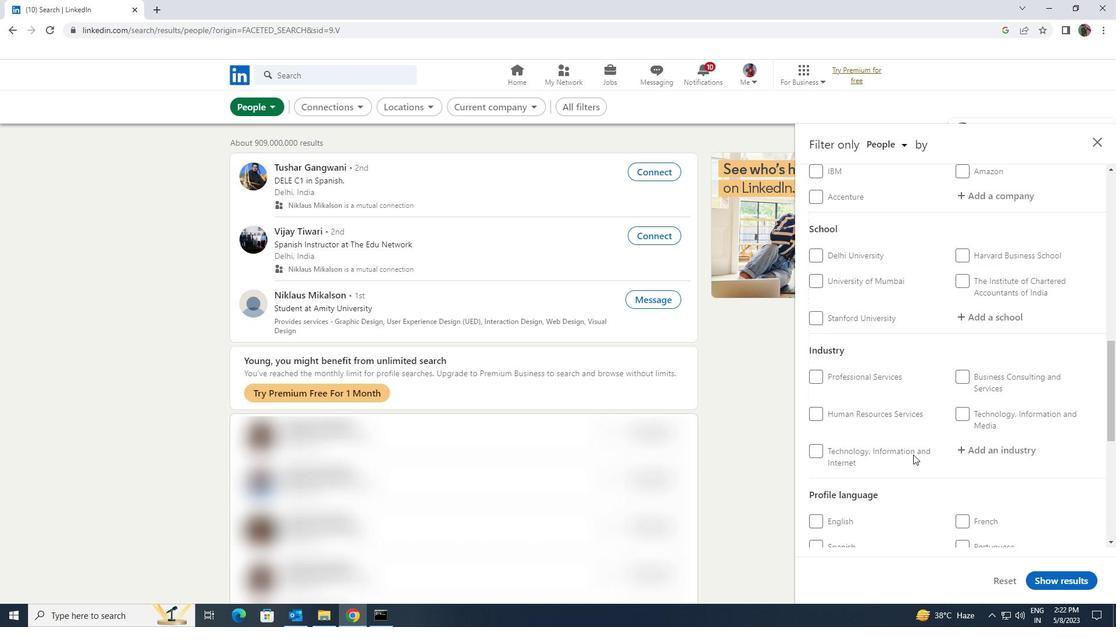 
Action: Mouse scrolled (913, 455) with delta (0, 0)
Screenshot: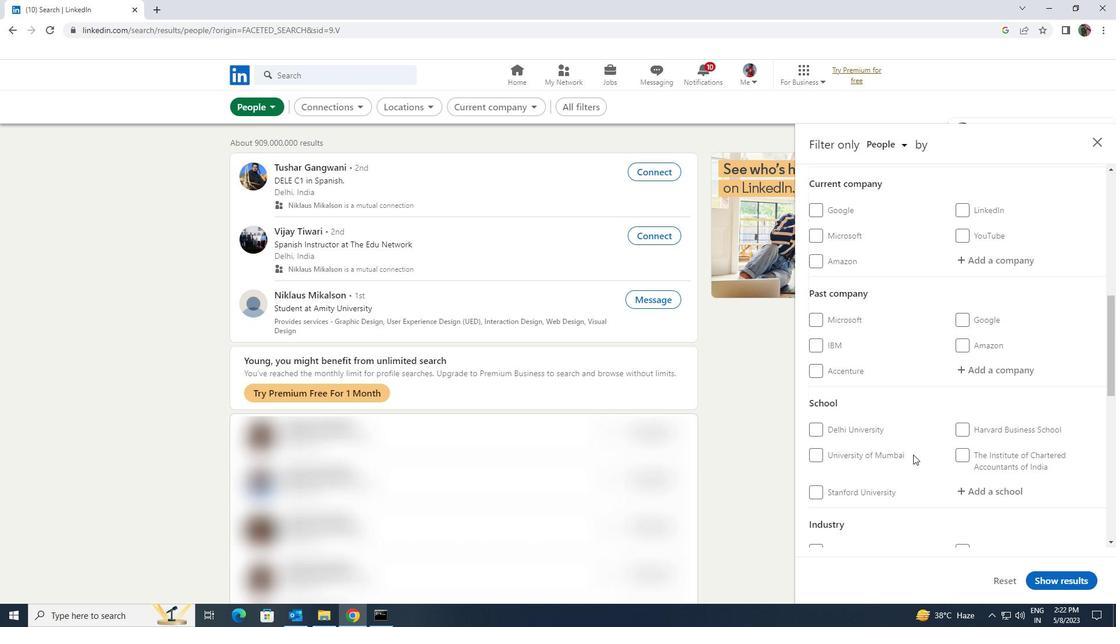 
Action: Mouse scrolled (913, 455) with delta (0, 0)
Screenshot: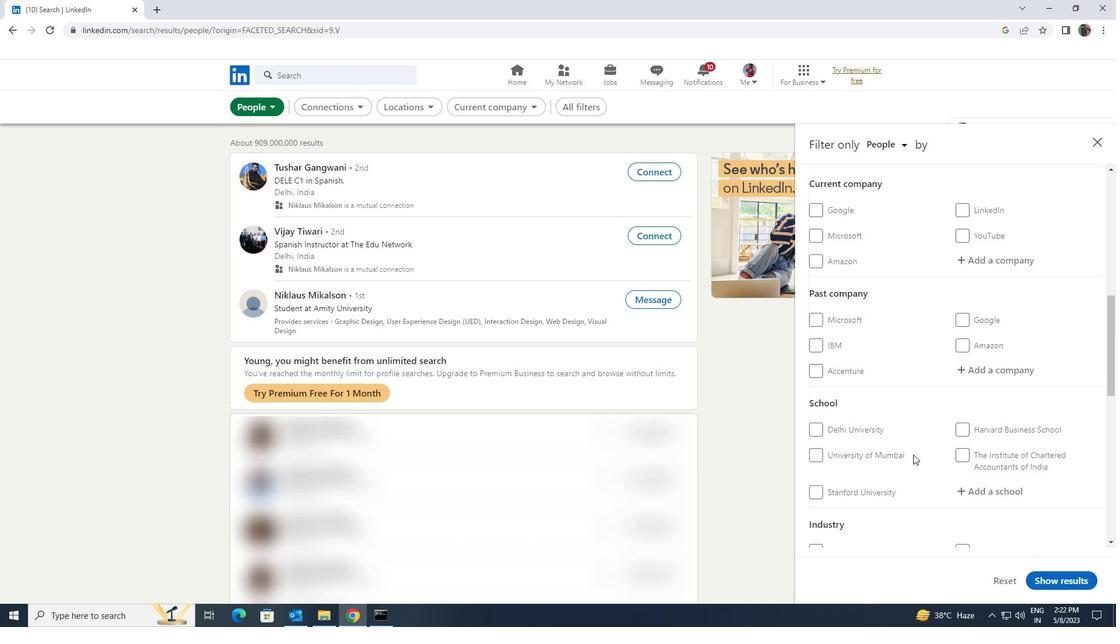 
Action: Mouse scrolled (913, 455) with delta (0, 0)
Screenshot: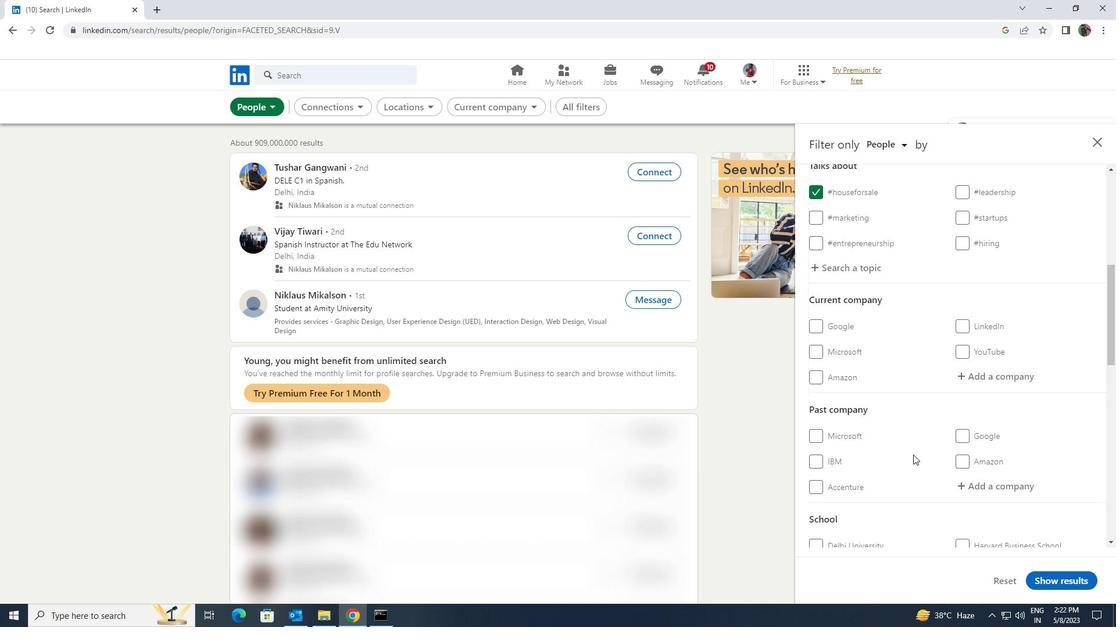 
Action: Mouse moved to (986, 431)
Screenshot: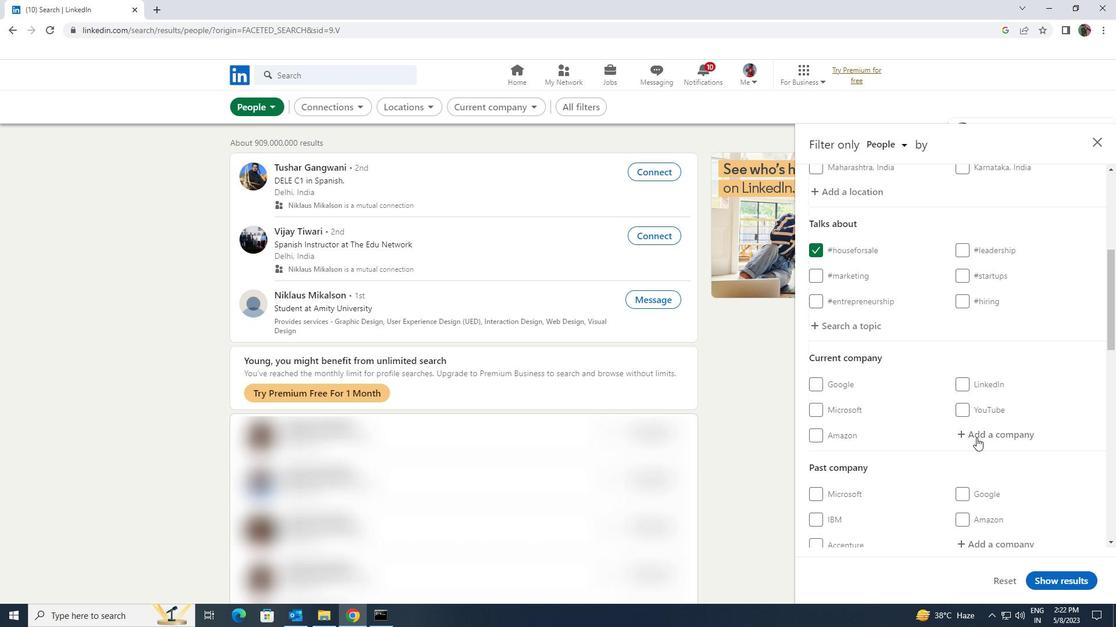 
Action: Mouse pressed left at (986, 431)
Screenshot: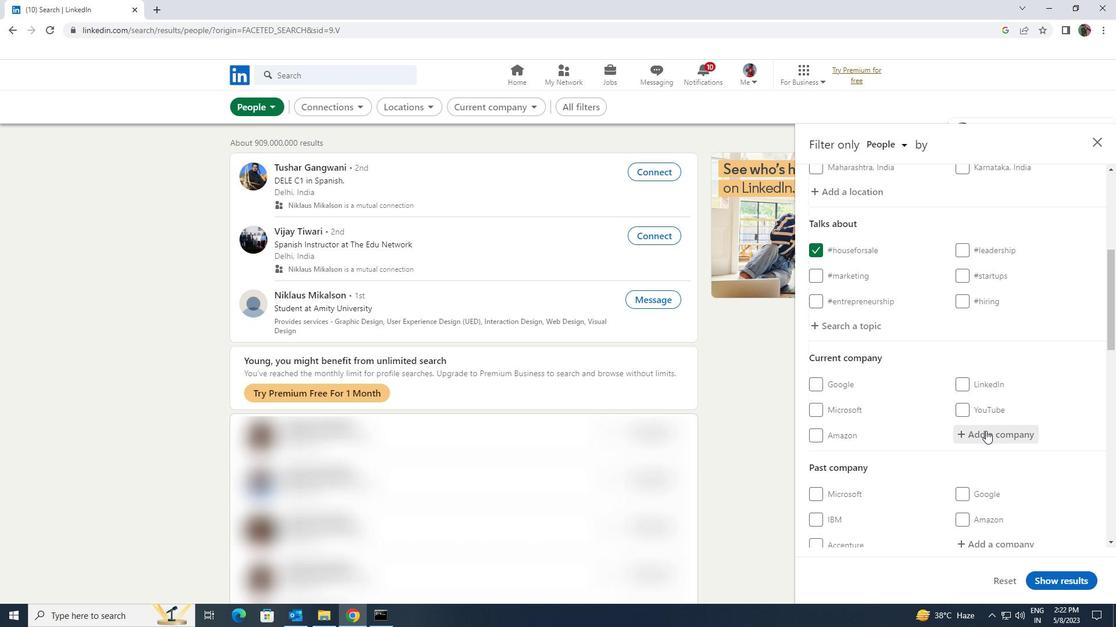 
Action: Key pressed <Key.shift>MIRACLE
Screenshot: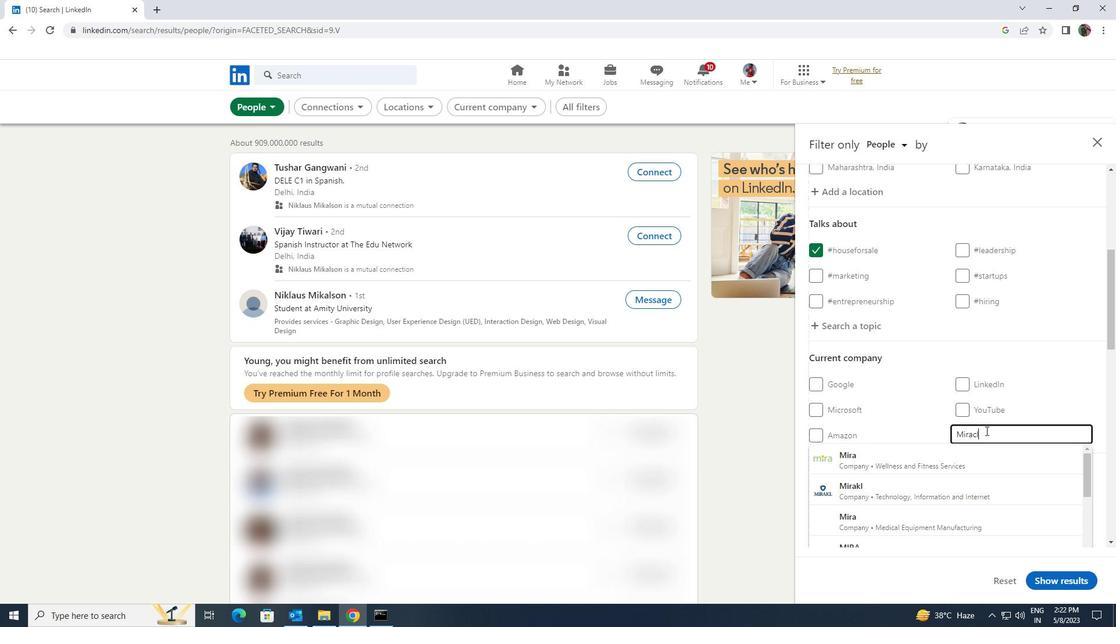 
Action: Mouse moved to (987, 444)
Screenshot: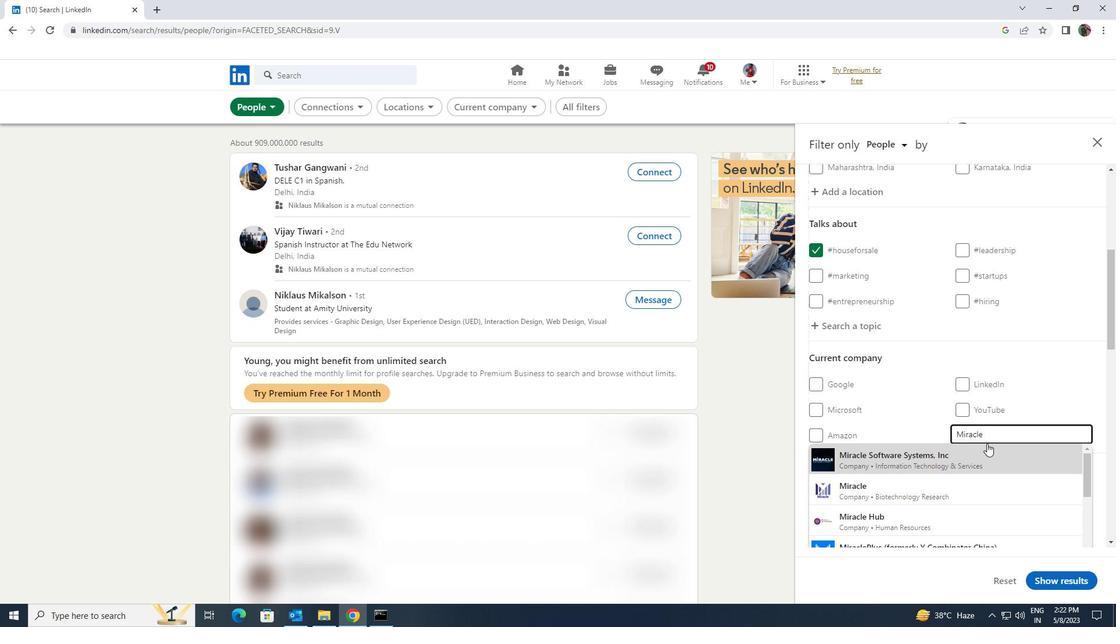 
Action: Mouse pressed left at (987, 444)
Screenshot: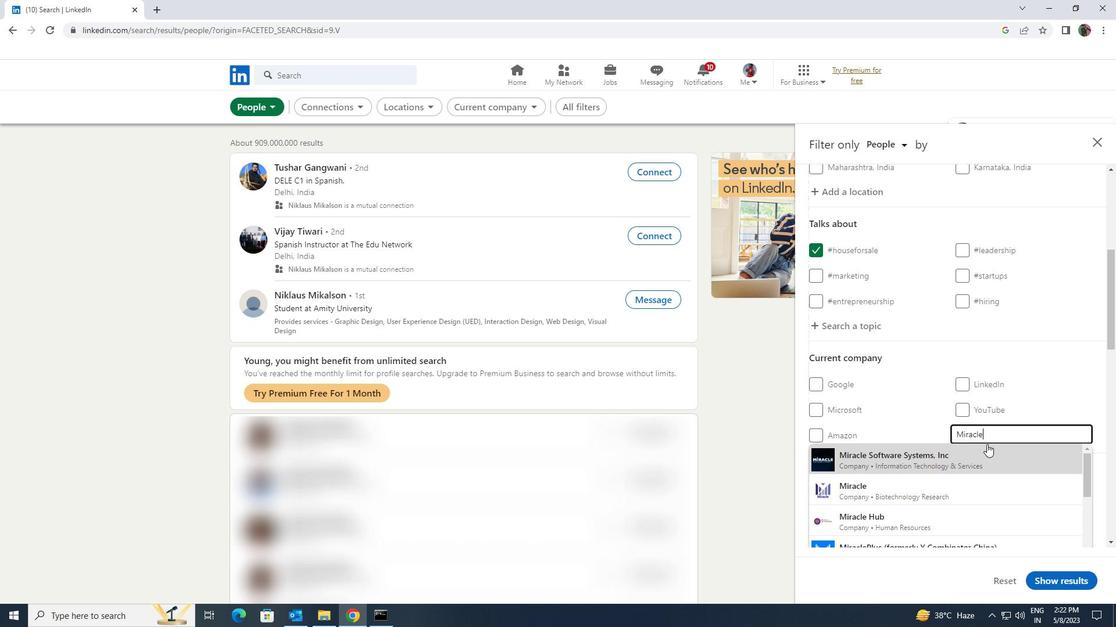 
Action: Mouse scrolled (987, 444) with delta (0, 0)
Screenshot: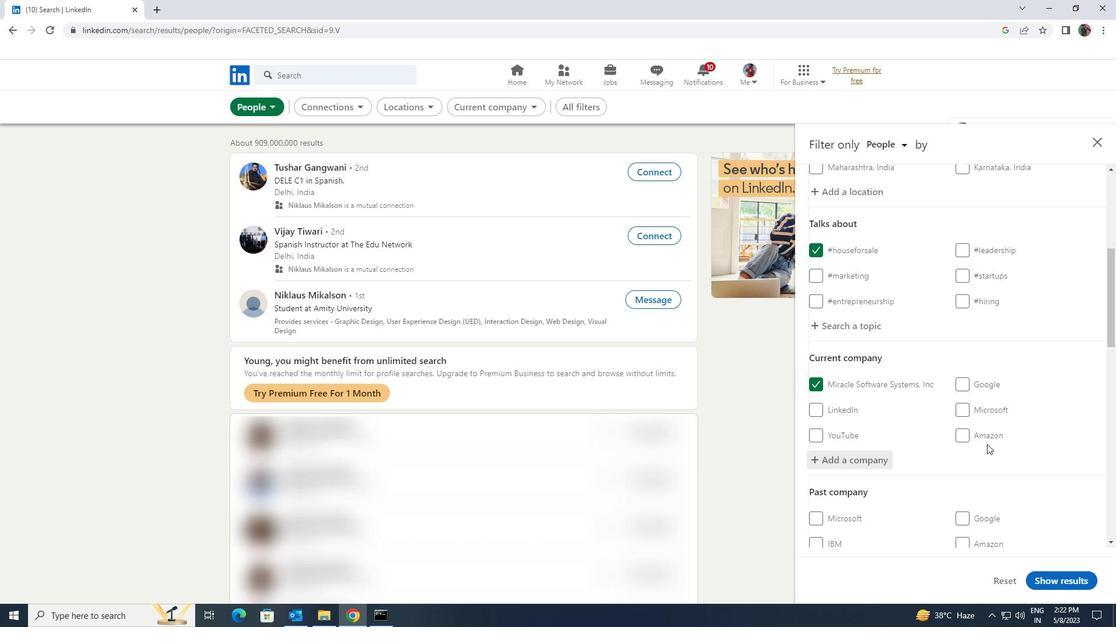 
Action: Mouse scrolled (987, 444) with delta (0, 0)
Screenshot: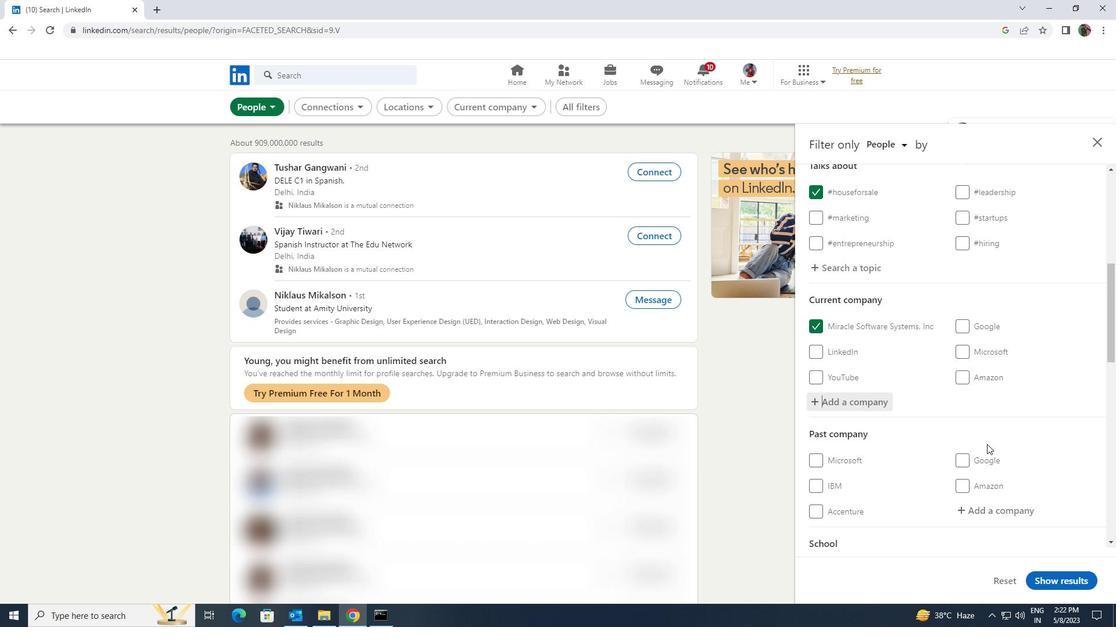 
Action: Mouse moved to (987, 444)
Screenshot: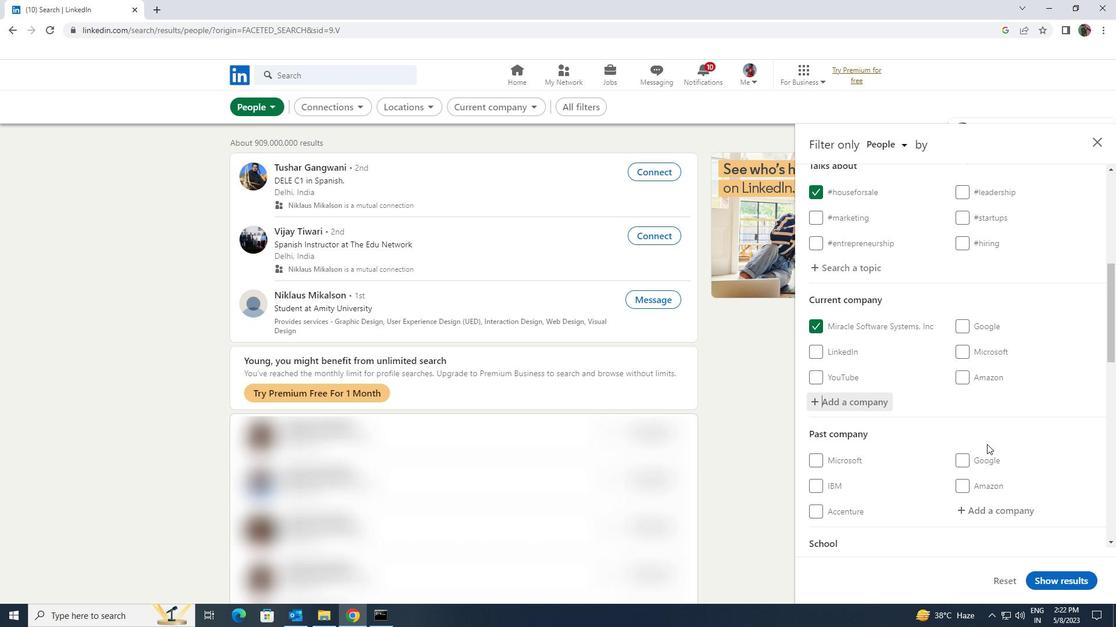 
Action: Mouse scrolled (987, 444) with delta (0, 0)
Screenshot: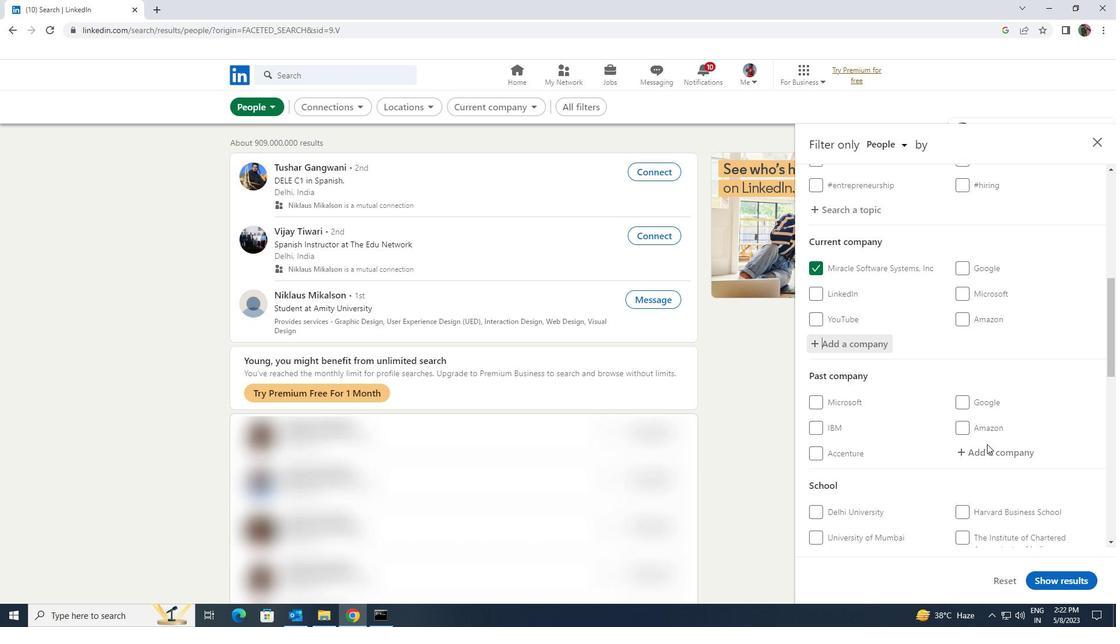 
Action: Mouse moved to (986, 438)
Screenshot: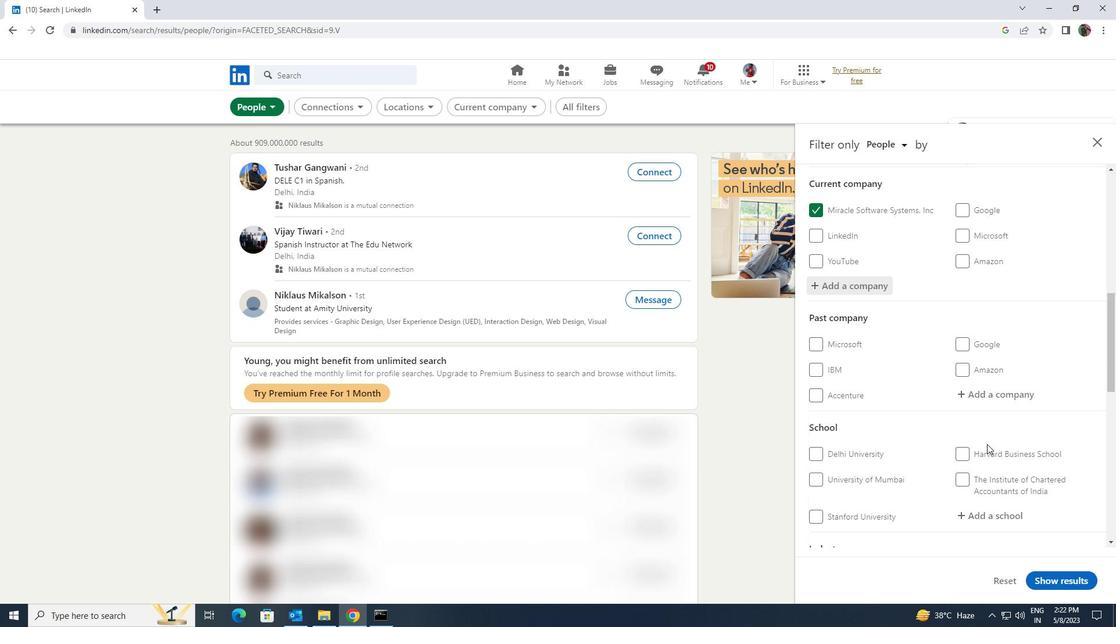 
Action: Mouse scrolled (986, 438) with delta (0, 0)
Screenshot: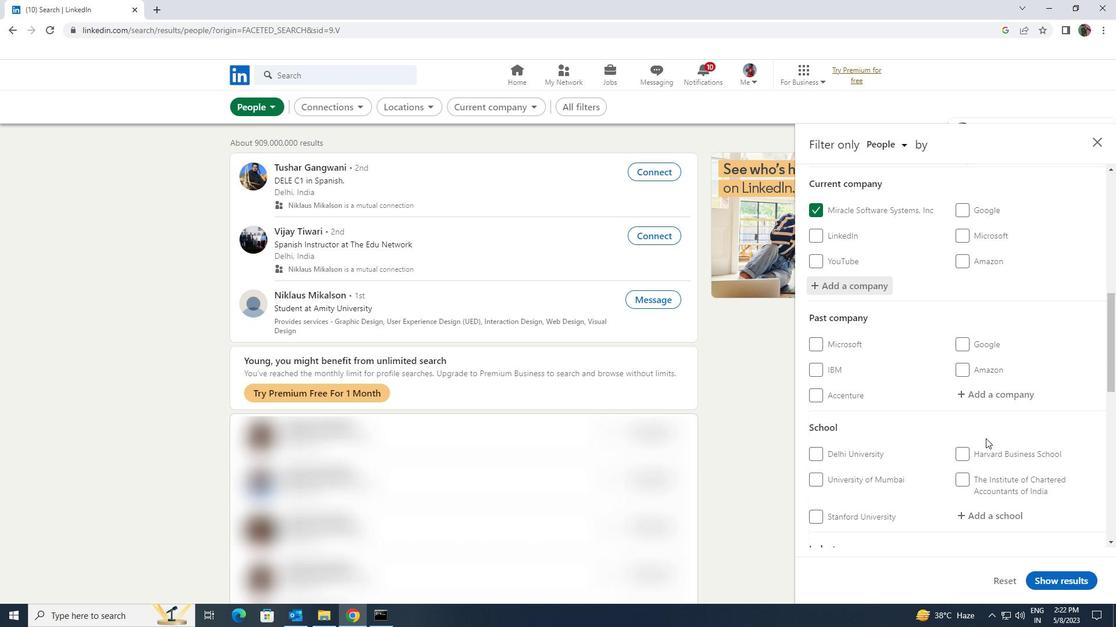 
Action: Mouse scrolled (986, 438) with delta (0, 0)
Screenshot: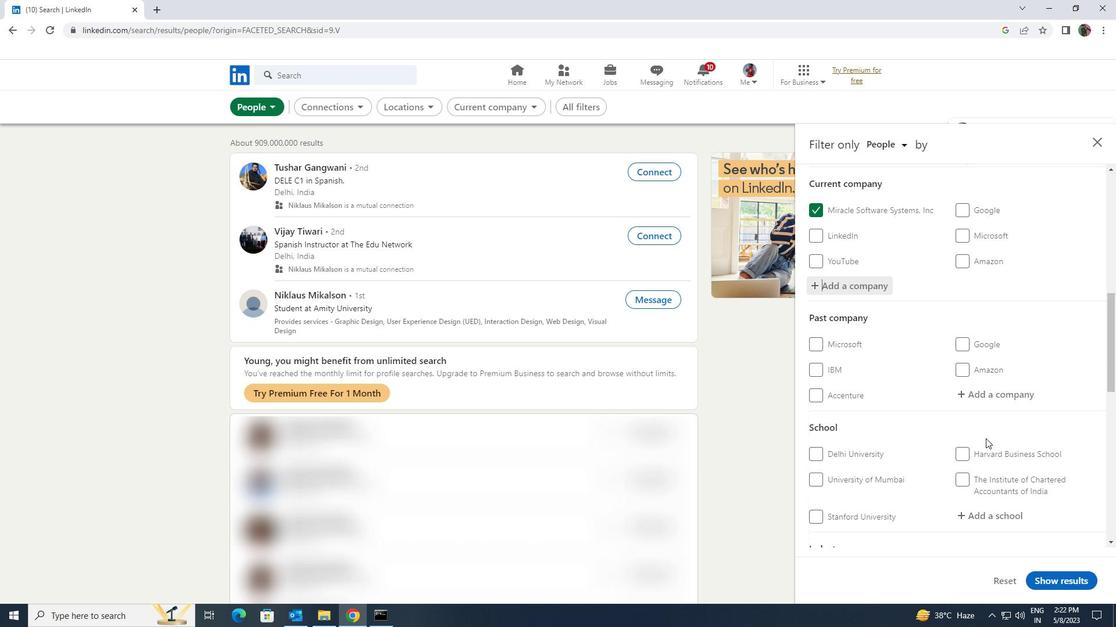 
Action: Mouse moved to (982, 405)
Screenshot: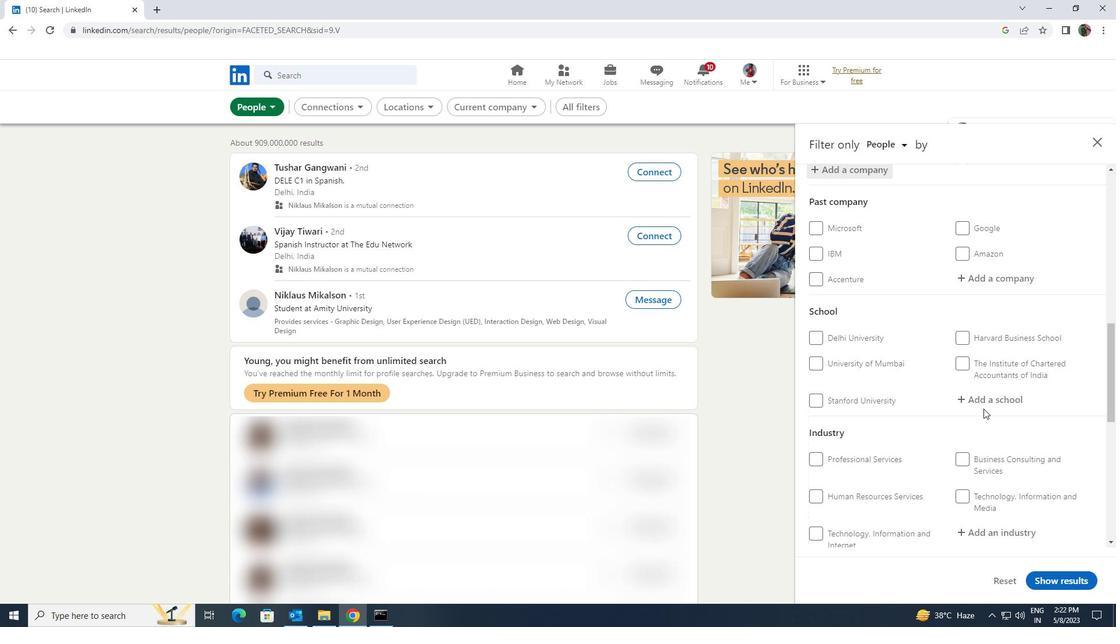 
Action: Mouse pressed left at (982, 405)
Screenshot: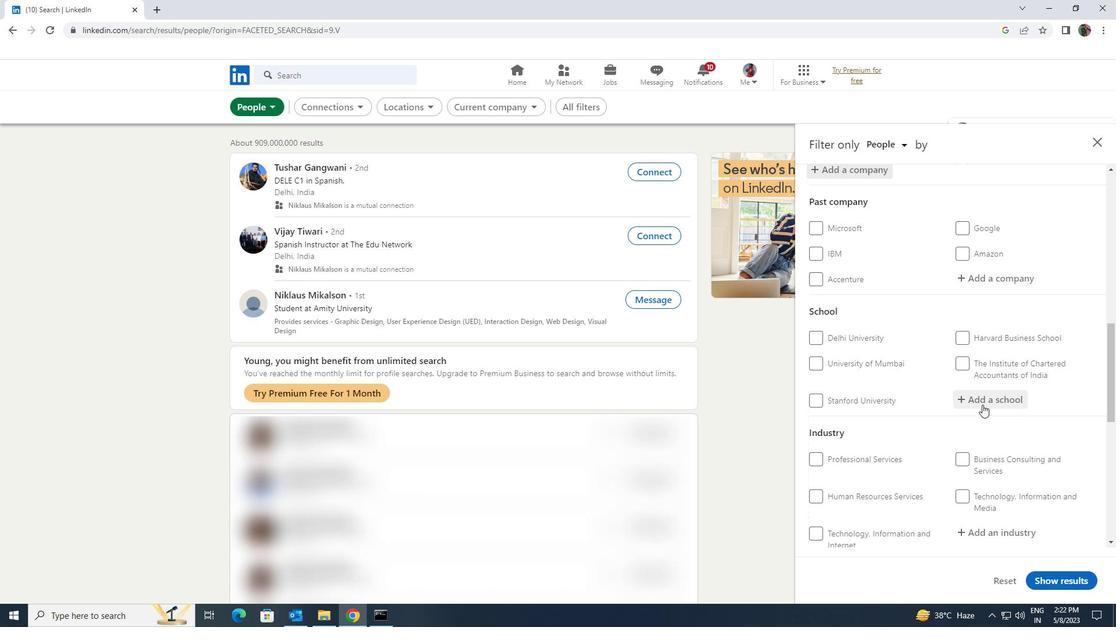 
Action: Key pressed <Key.shift>JOBS<Key.space><Key.shift>IN<Key.space><Key.shift>INDIA
Screenshot: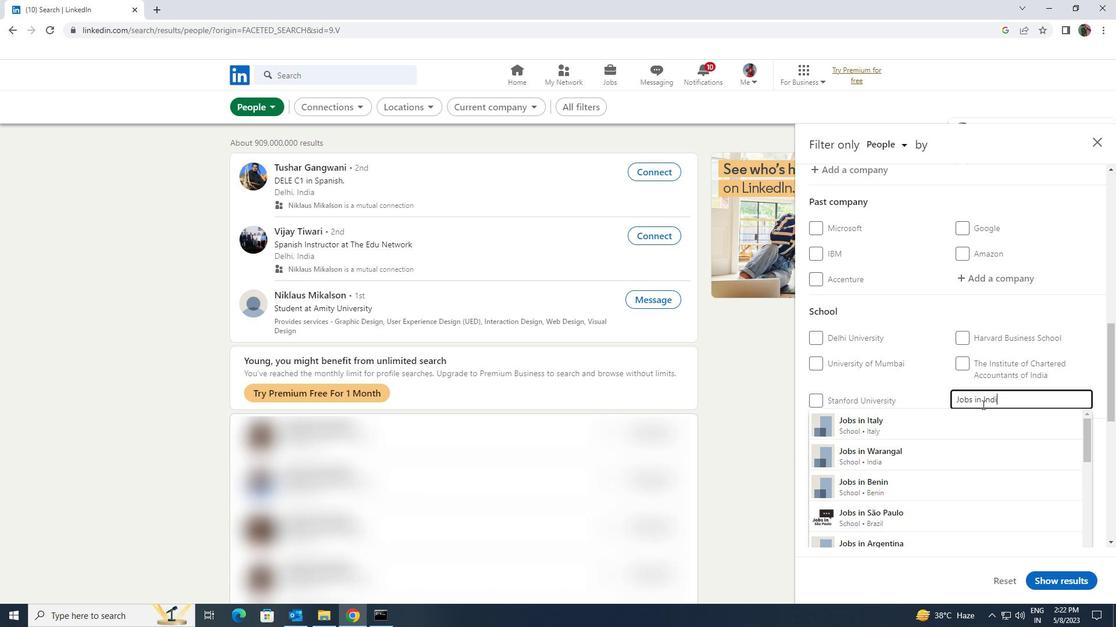 
Action: Mouse moved to (963, 441)
Screenshot: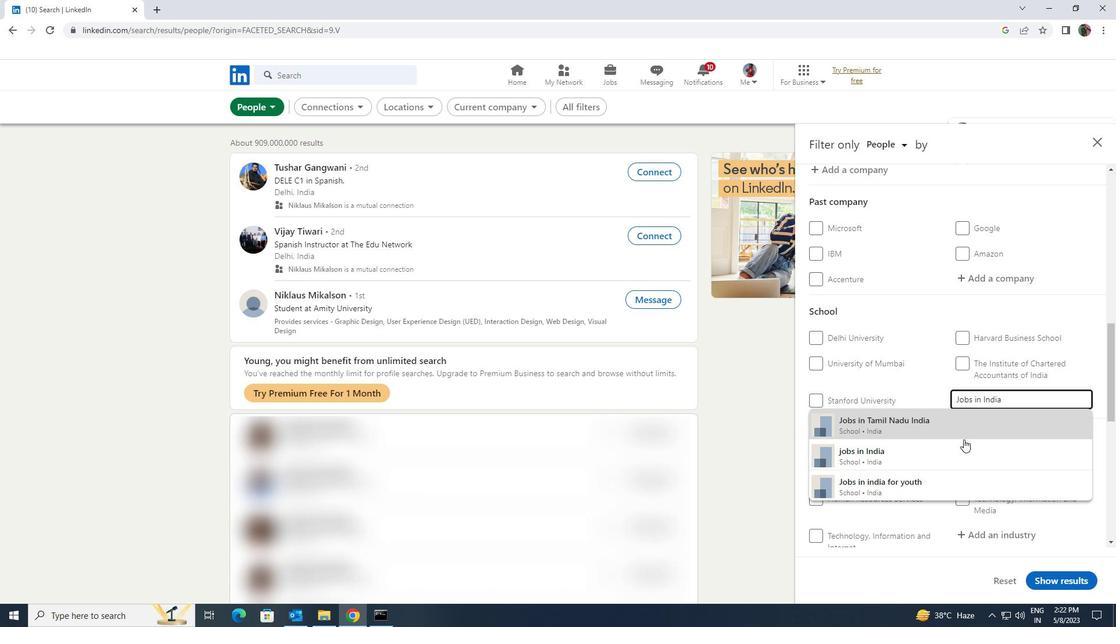 
Action: Mouse pressed left at (963, 441)
Screenshot: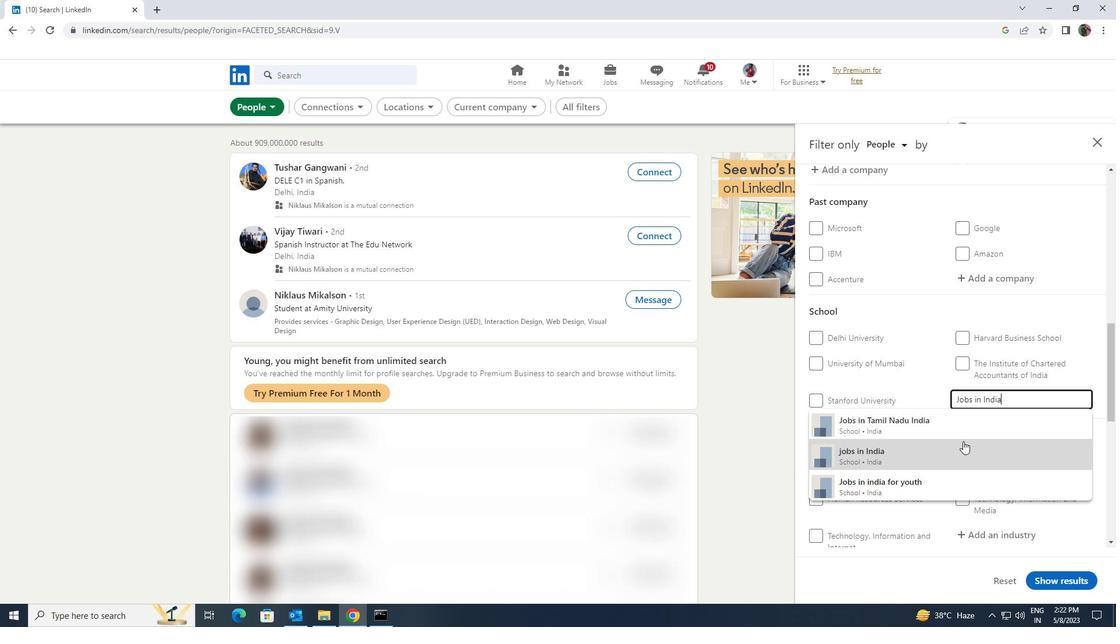 
Action: Mouse moved to (963, 441)
Screenshot: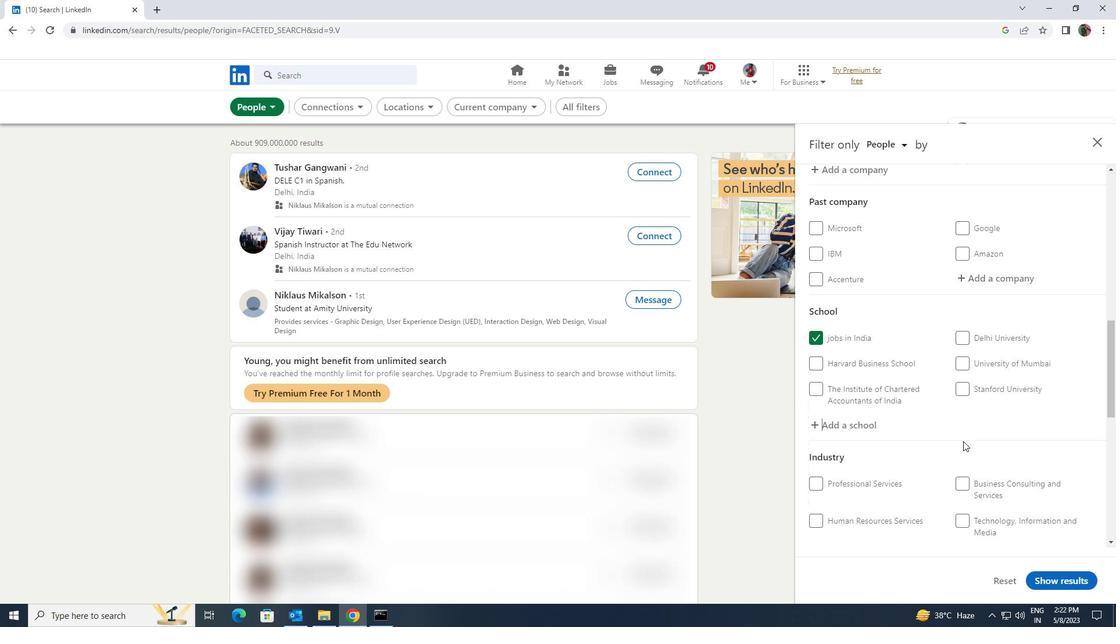 
Action: Mouse scrolled (963, 441) with delta (0, 0)
Screenshot: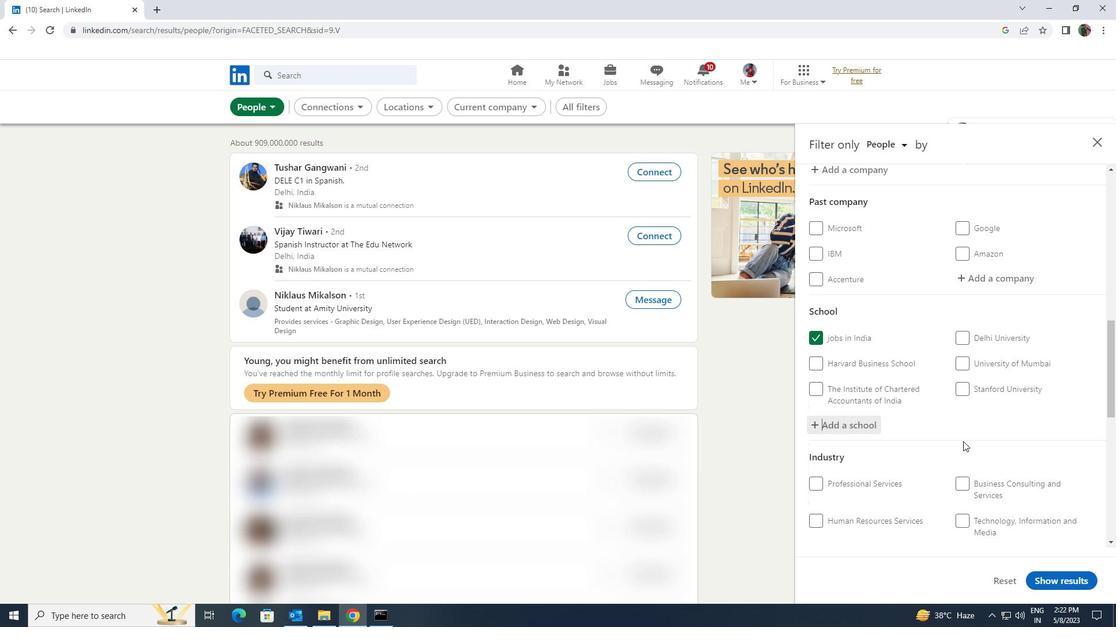 
Action: Mouse moved to (963, 440)
Screenshot: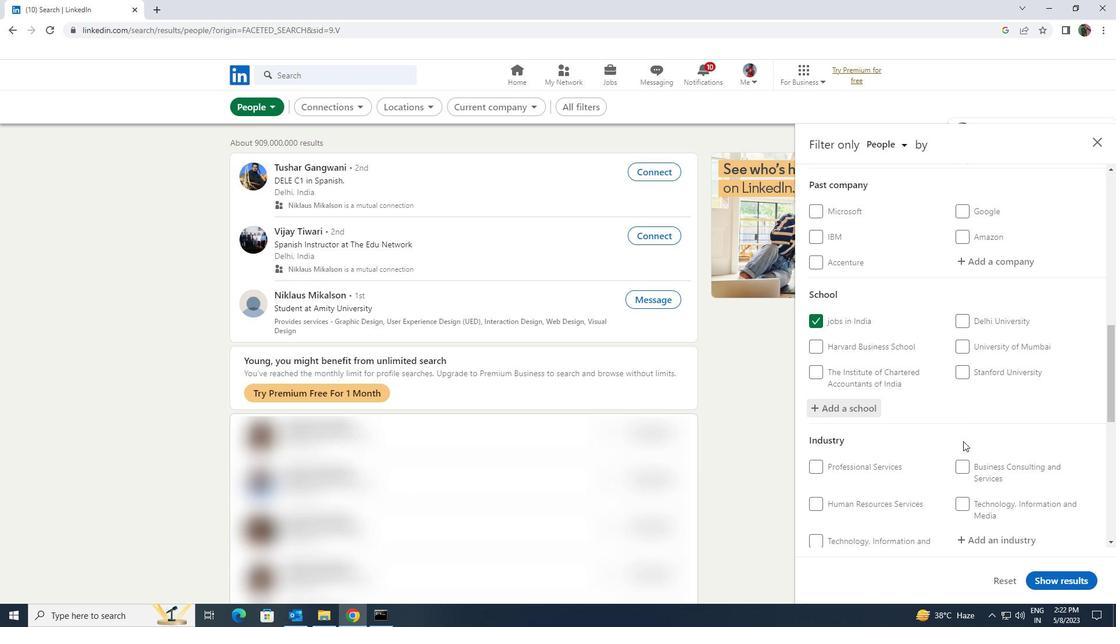 
Action: Mouse scrolled (963, 440) with delta (0, 0)
Screenshot: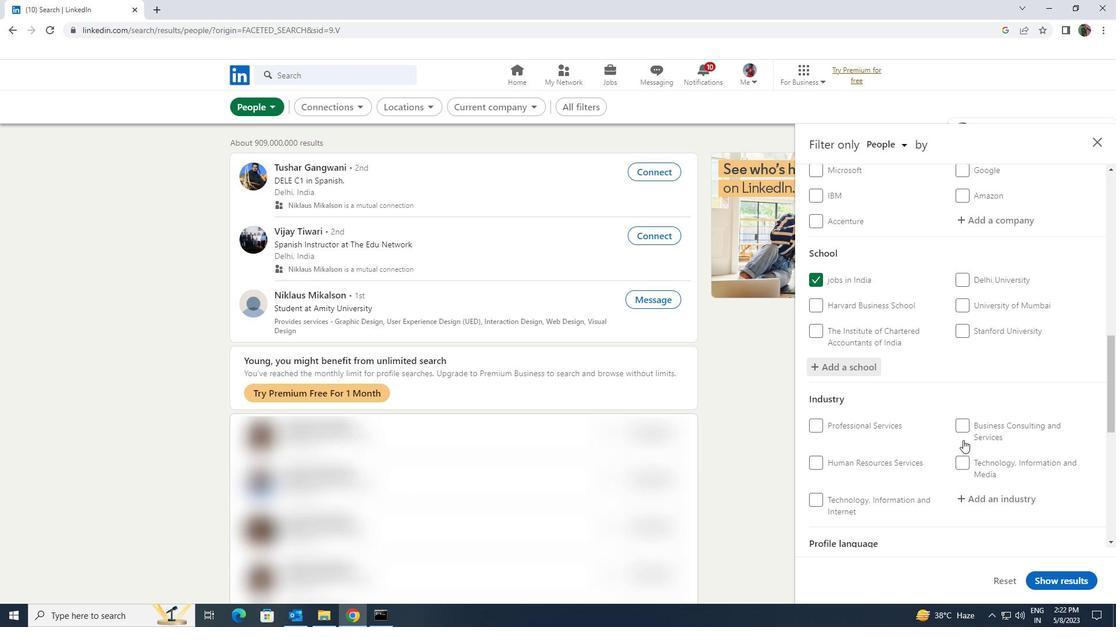 
Action: Mouse moved to (965, 438)
Screenshot: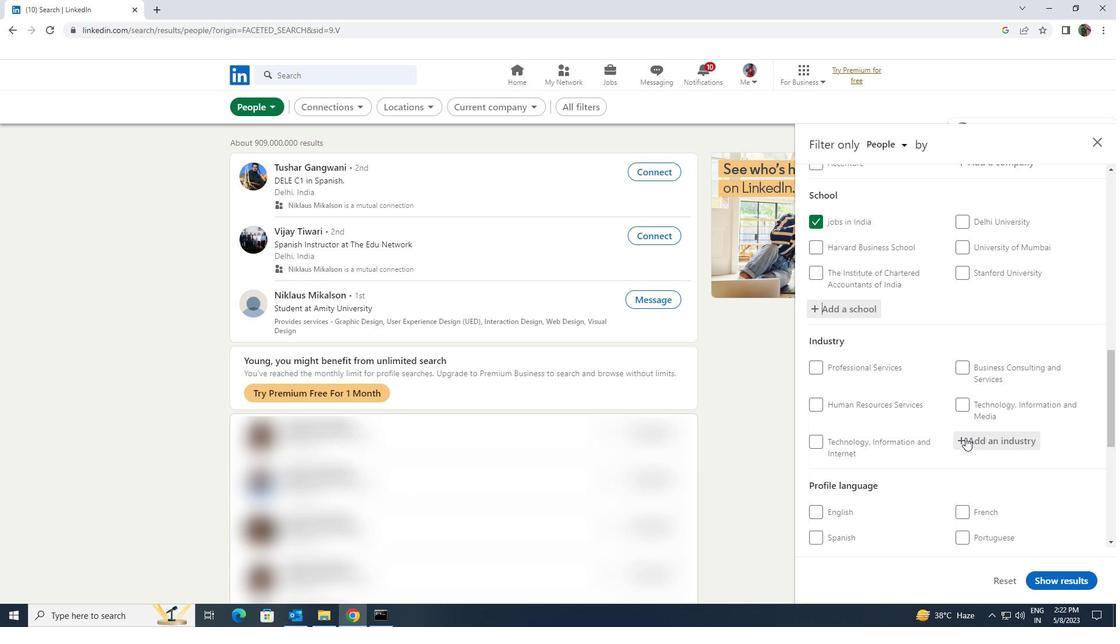 
Action: Mouse pressed left at (965, 438)
Screenshot: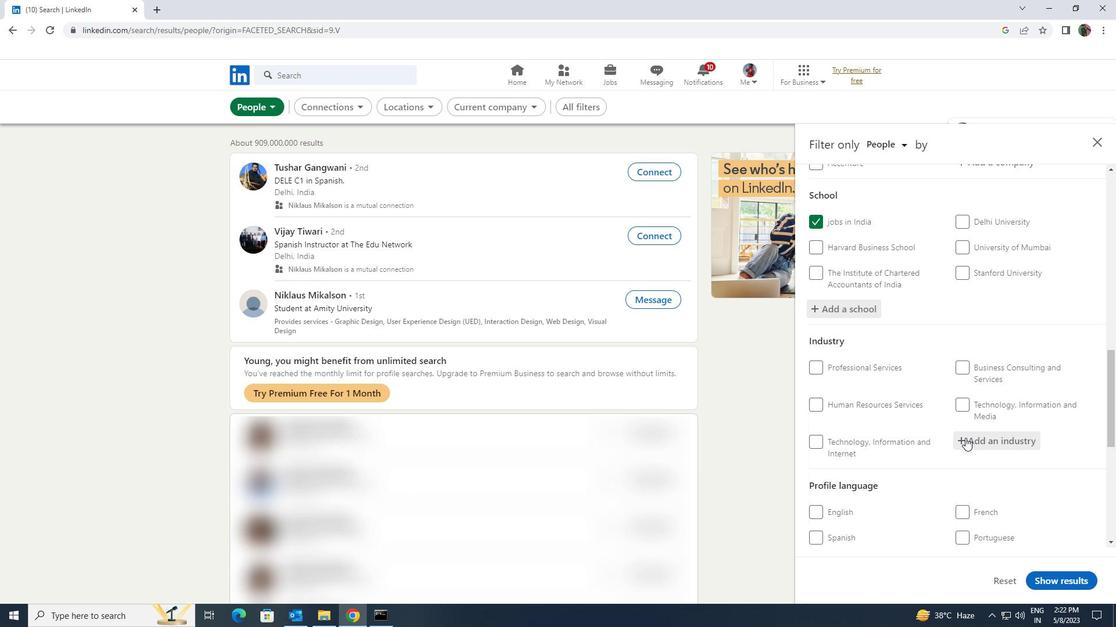 
Action: Key pressed <Key.shift><Key.shift><Key.shift><Key.shift><Key.shift><Key.shift><Key.shift><Key.shift><Key.shift><Key.shift>DANCE<Key.space>
Screenshot: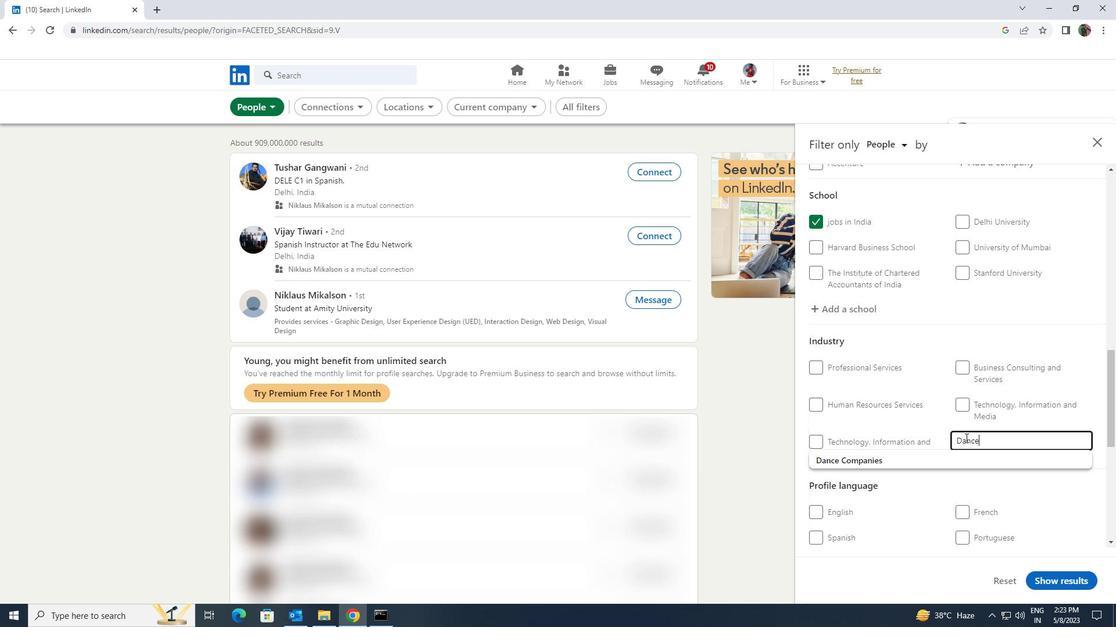 
Action: Mouse moved to (964, 456)
Screenshot: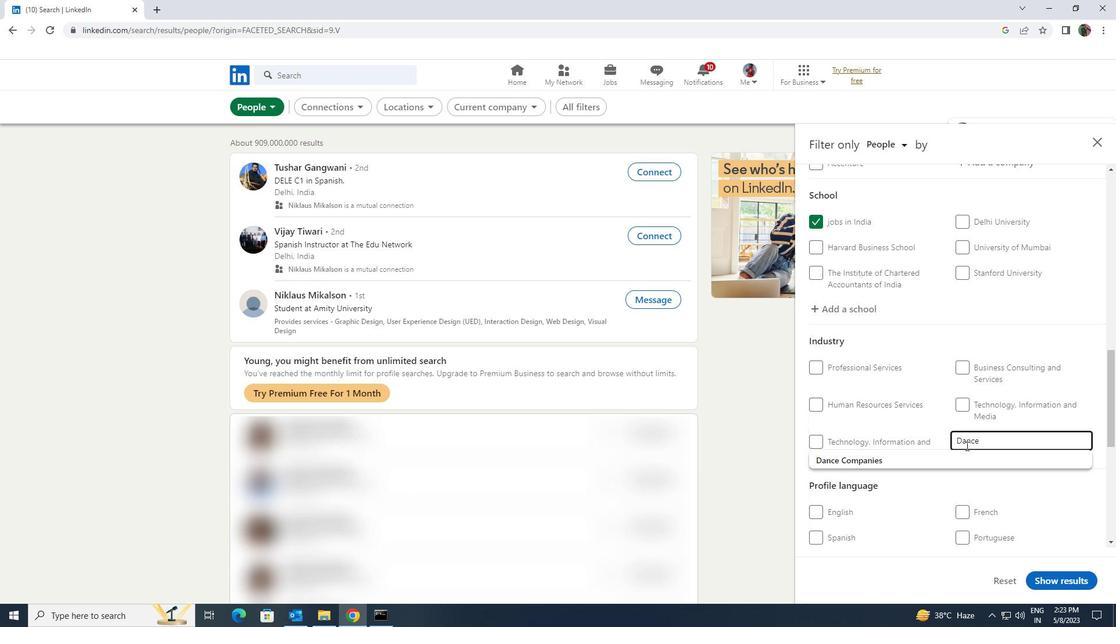 
Action: Mouse pressed left at (964, 456)
Screenshot: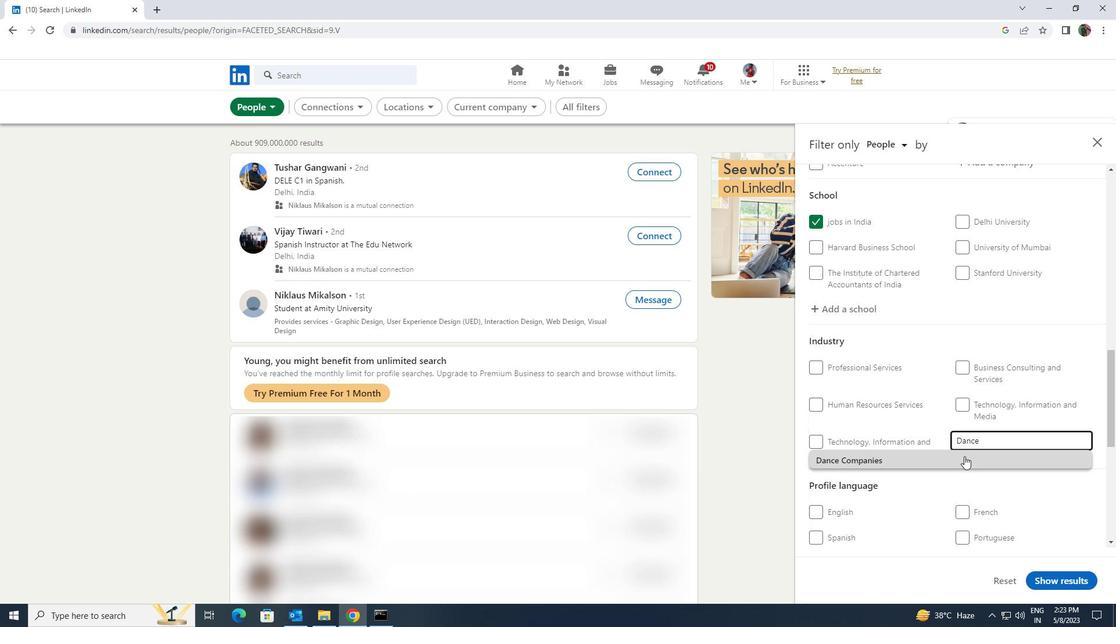 
Action: Mouse scrolled (964, 456) with delta (0, 0)
Screenshot: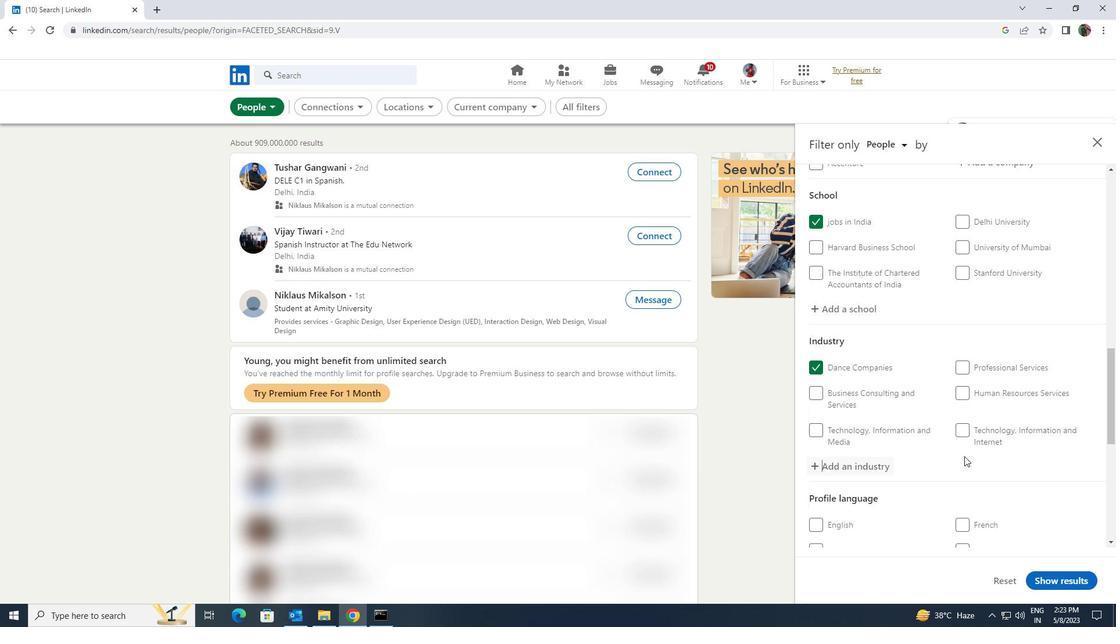 
Action: Mouse scrolled (964, 456) with delta (0, 0)
Screenshot: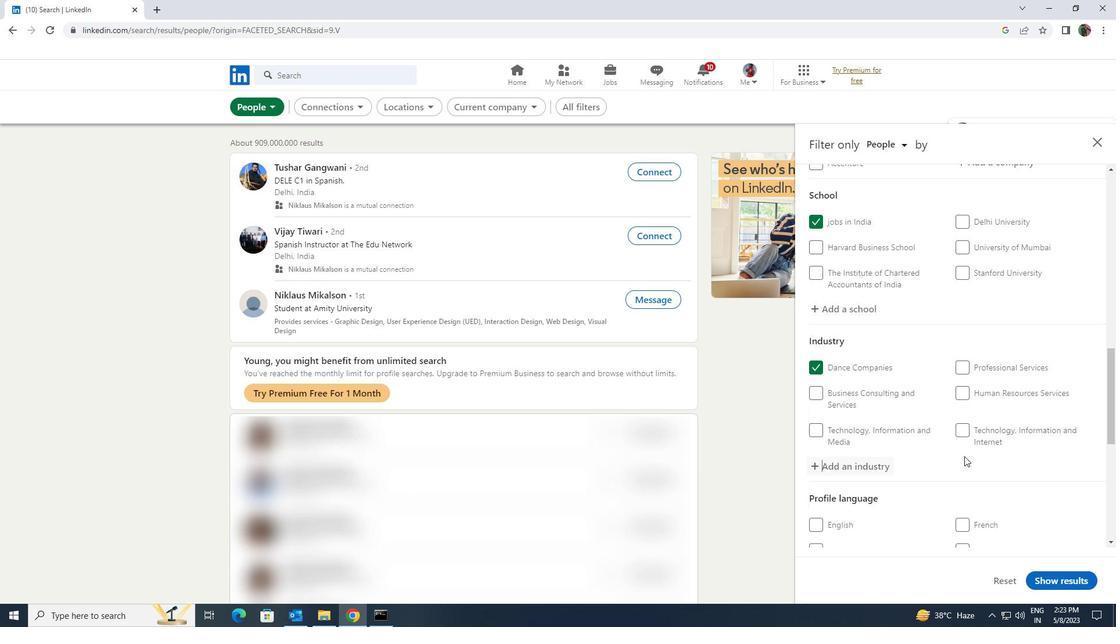 
Action: Mouse scrolled (964, 456) with delta (0, 0)
Screenshot: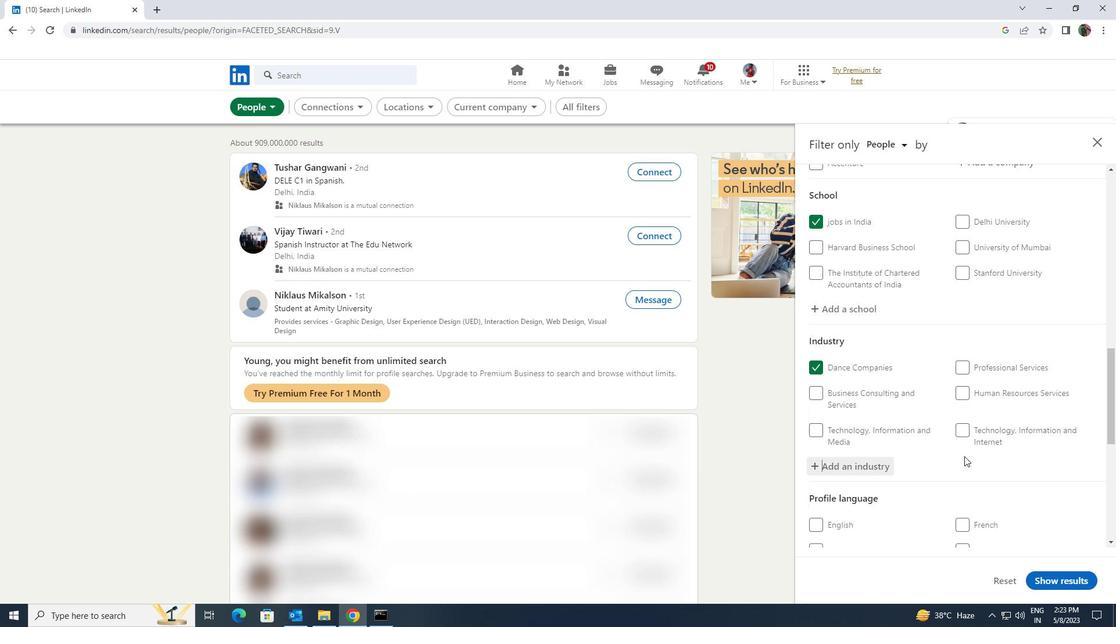 
Action: Mouse scrolled (964, 456) with delta (0, 0)
Screenshot: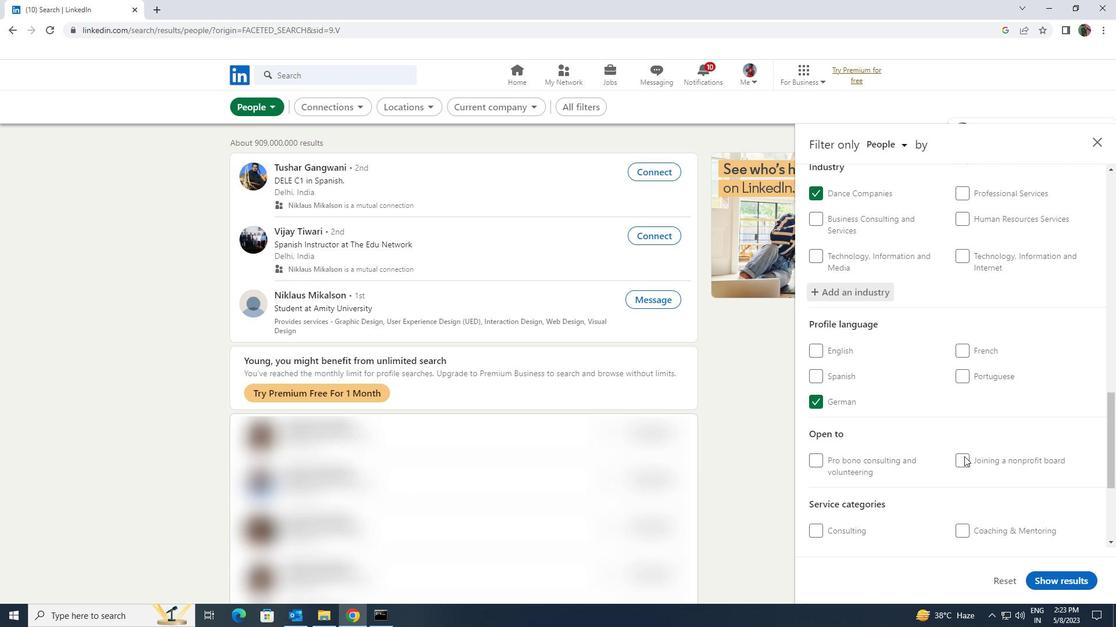 
Action: Mouse moved to (963, 457)
Screenshot: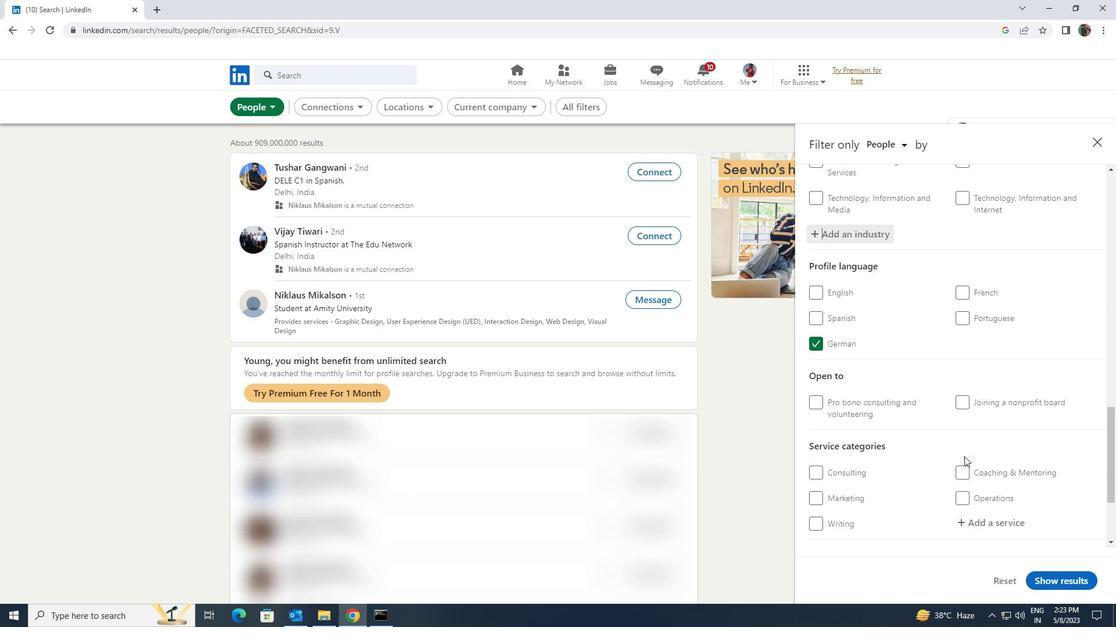 
Action: Mouse scrolled (963, 456) with delta (0, 0)
Screenshot: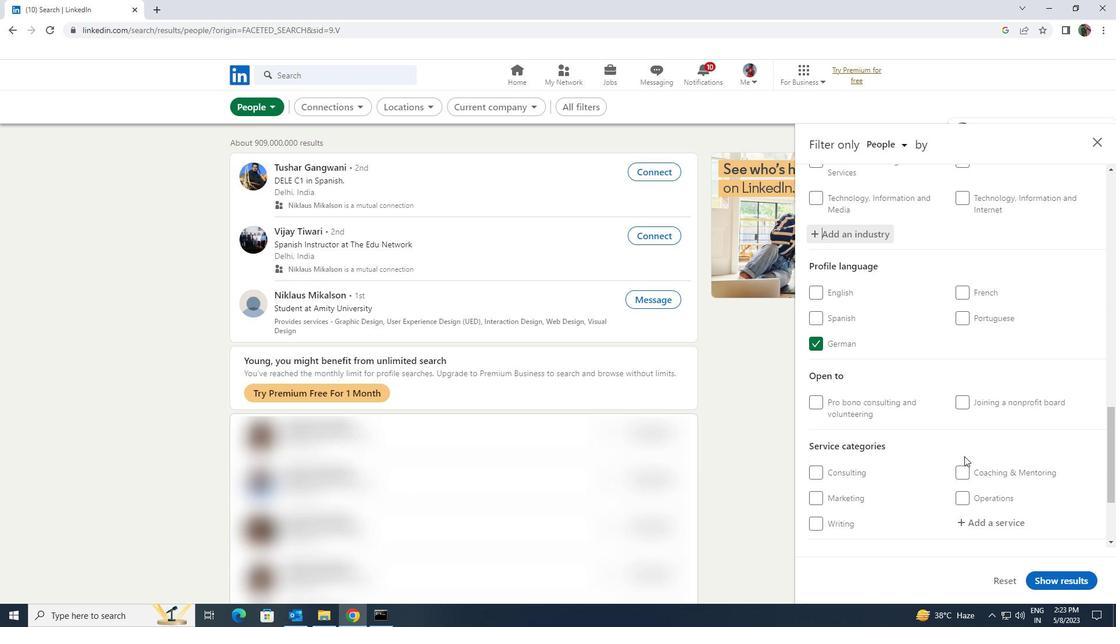 
Action: Mouse moved to (963, 458)
Screenshot: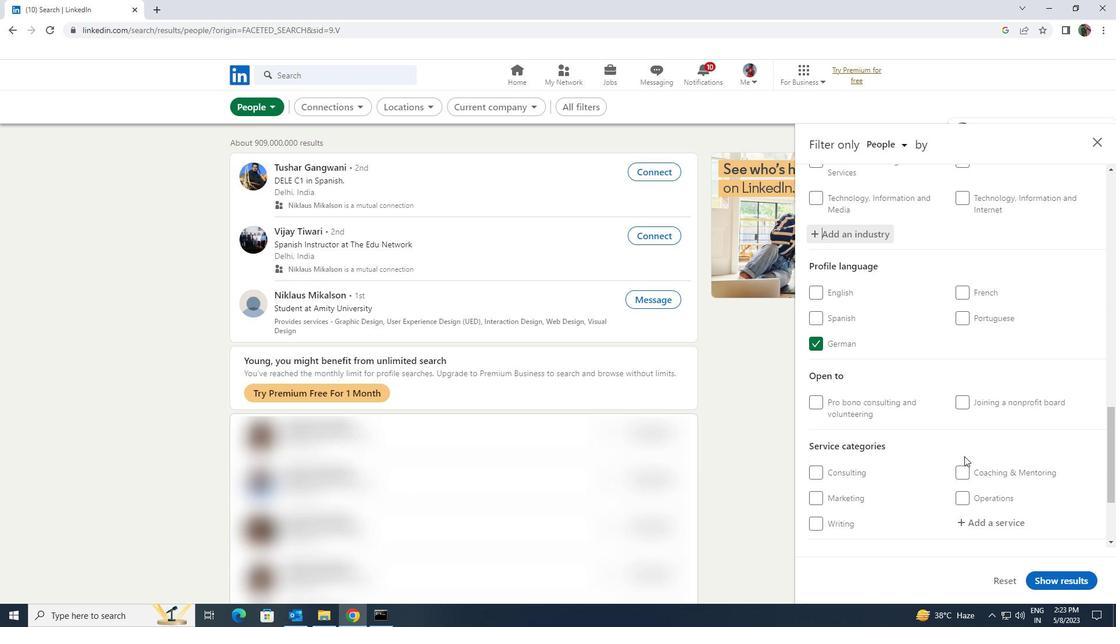 
Action: Mouse scrolled (963, 457) with delta (0, 0)
Screenshot: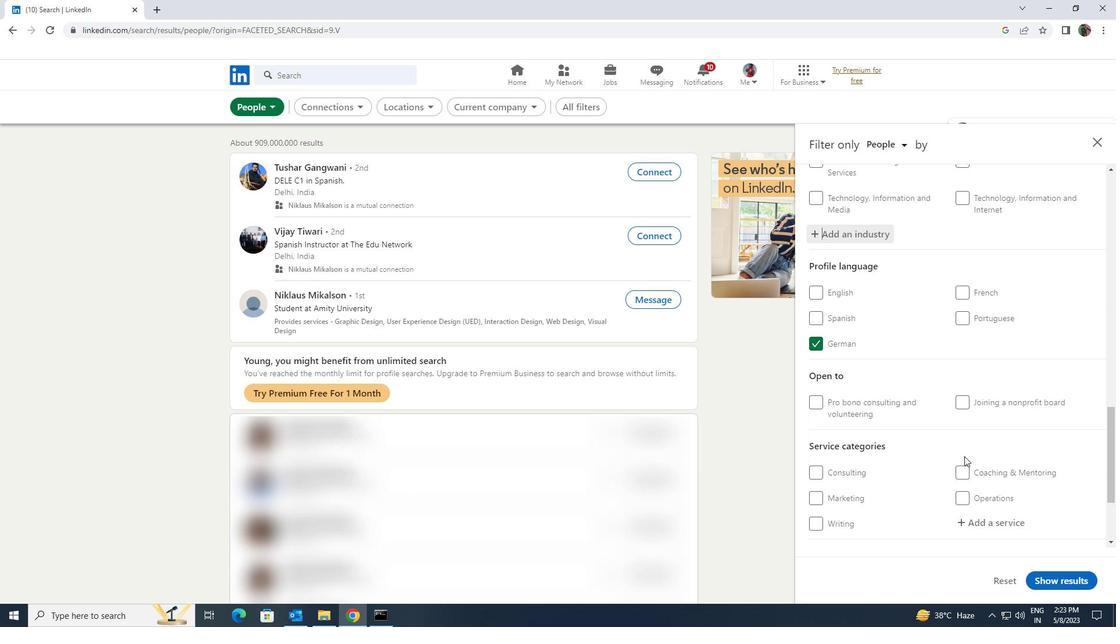 
Action: Mouse moved to (966, 404)
Screenshot: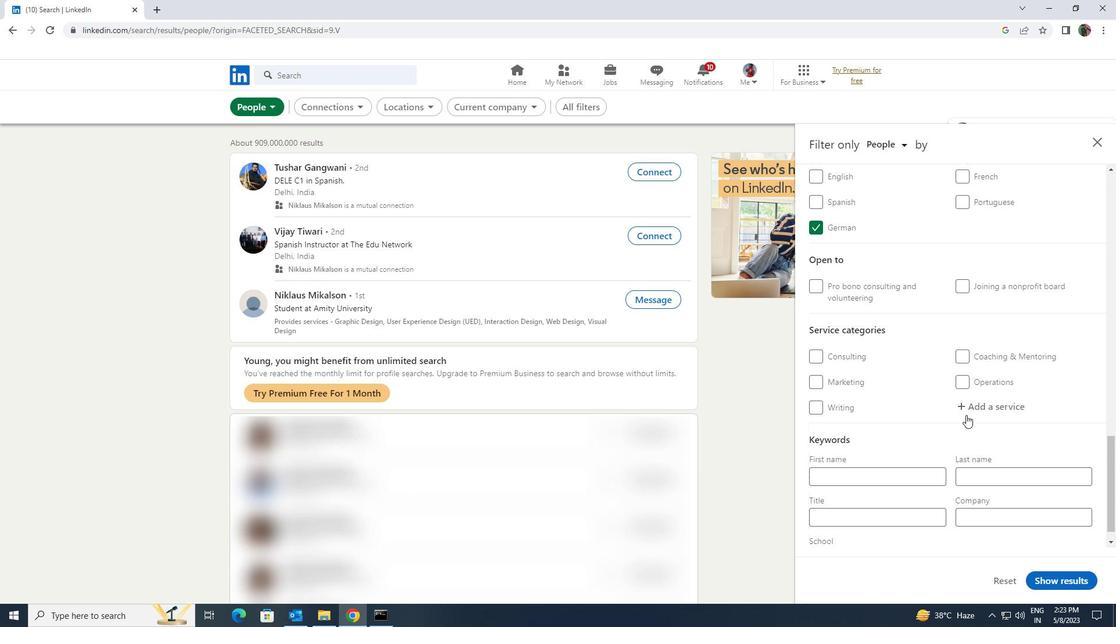 
Action: Mouse pressed left at (966, 404)
Screenshot: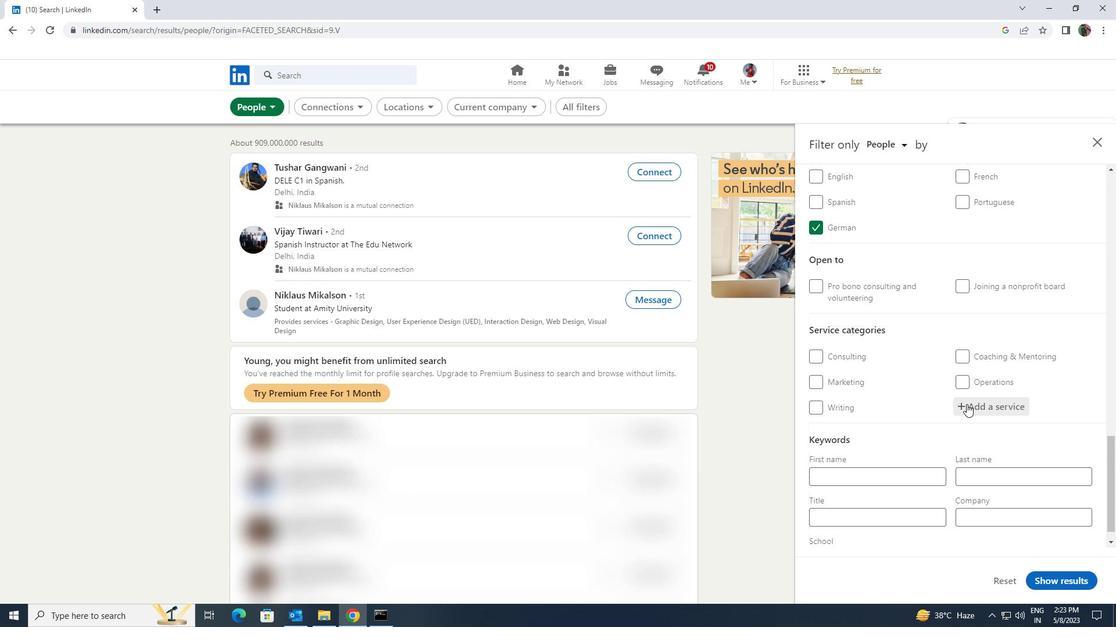 
Action: Key pressed <Key.shift><Key.shift><Key.shift><Key.shift><Key.shift>WEB<Key.space><Key.shift>DES
Screenshot: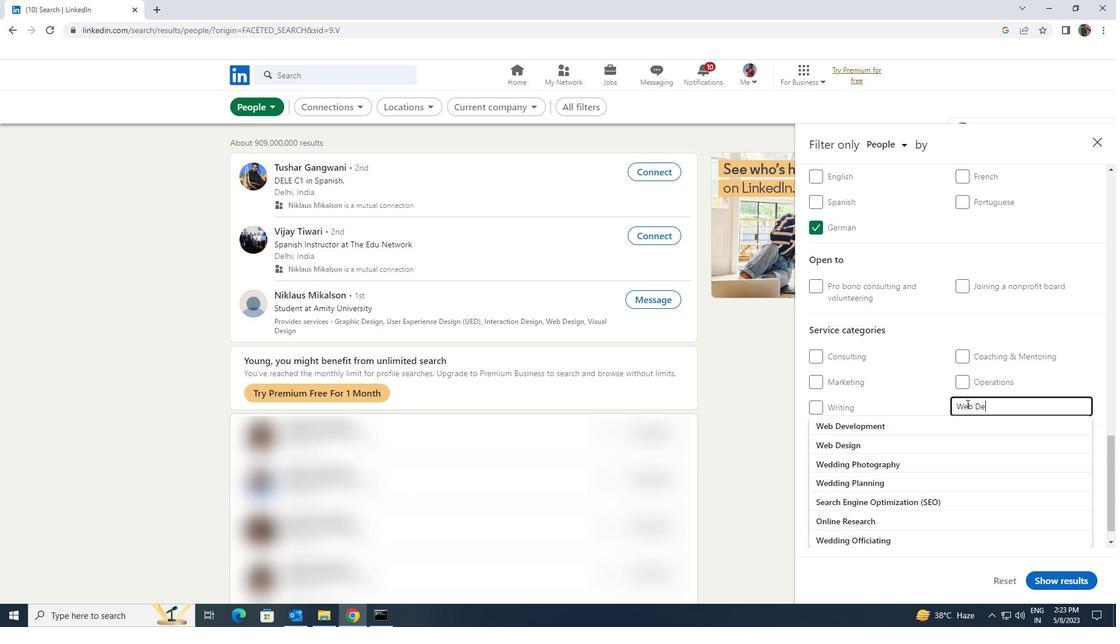
Action: Mouse moved to (962, 421)
Screenshot: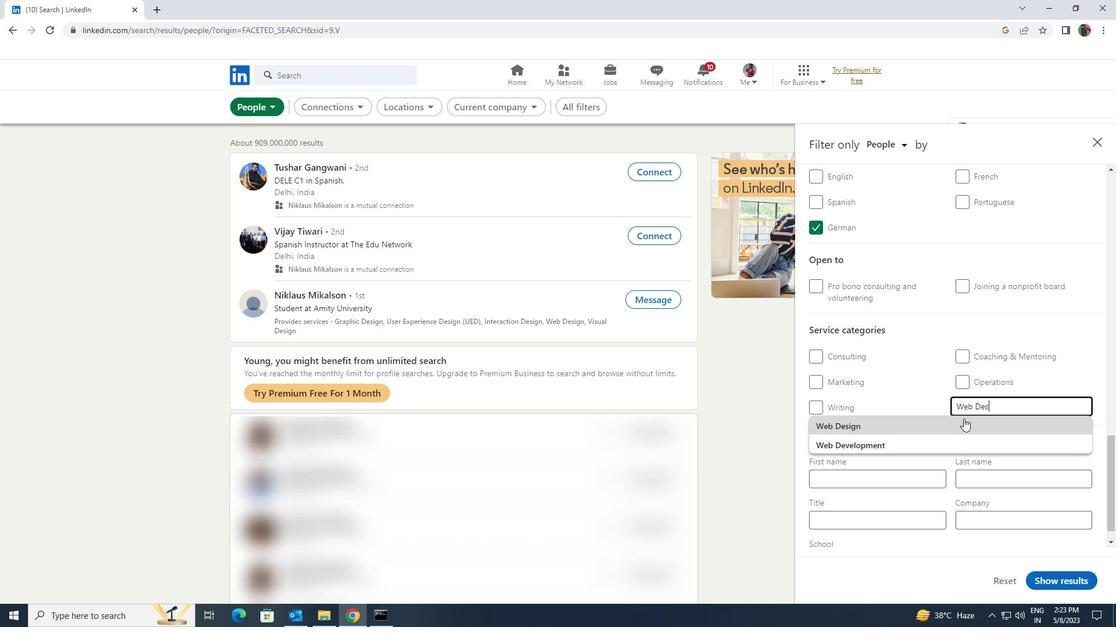 
Action: Mouse pressed left at (962, 421)
Screenshot: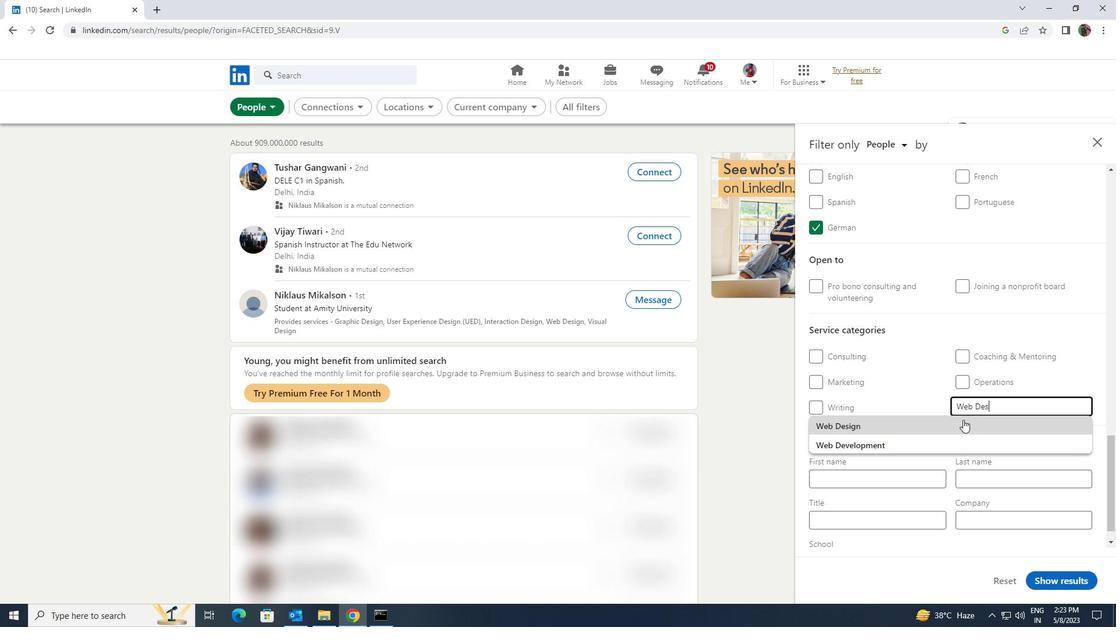 
Action: Mouse moved to (943, 413)
Screenshot: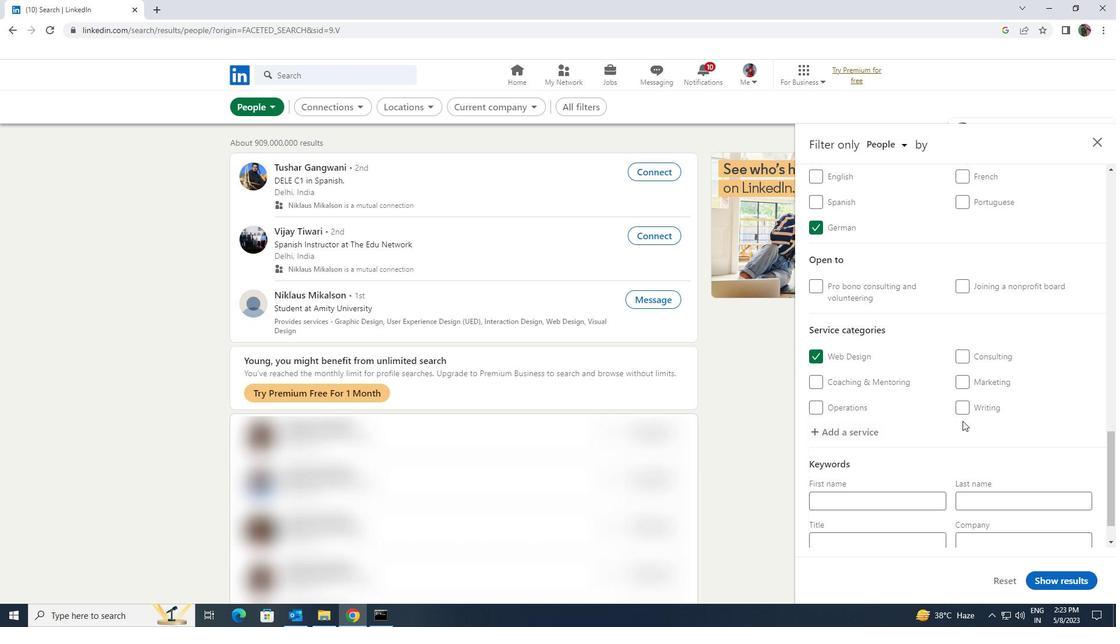 
Action: Mouse scrolled (943, 413) with delta (0, 0)
Screenshot: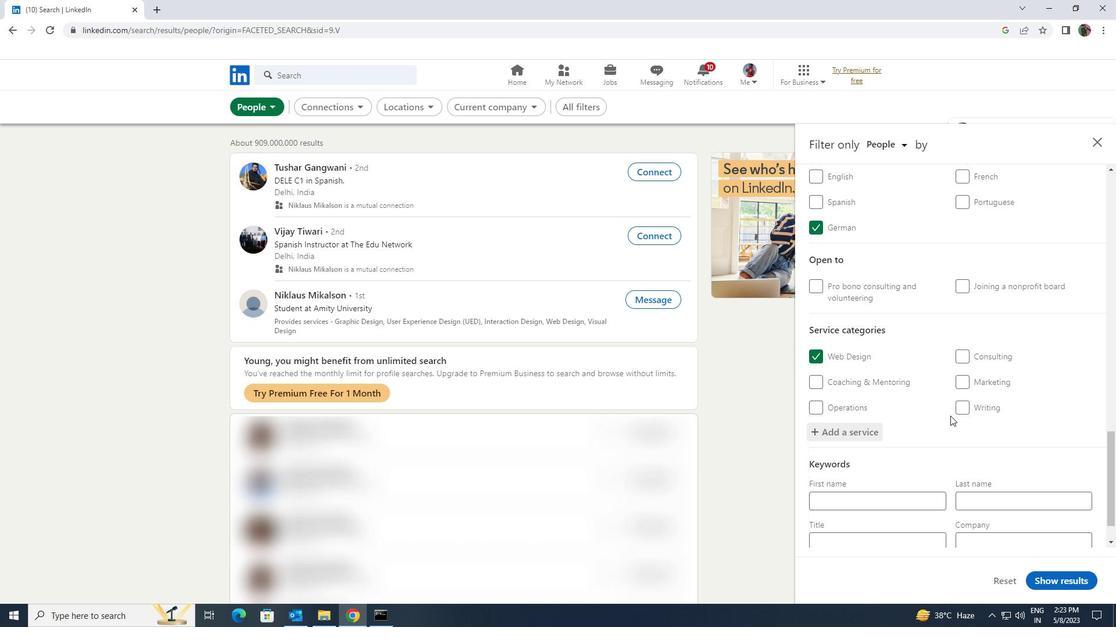 
Action: Mouse scrolled (943, 413) with delta (0, 0)
Screenshot: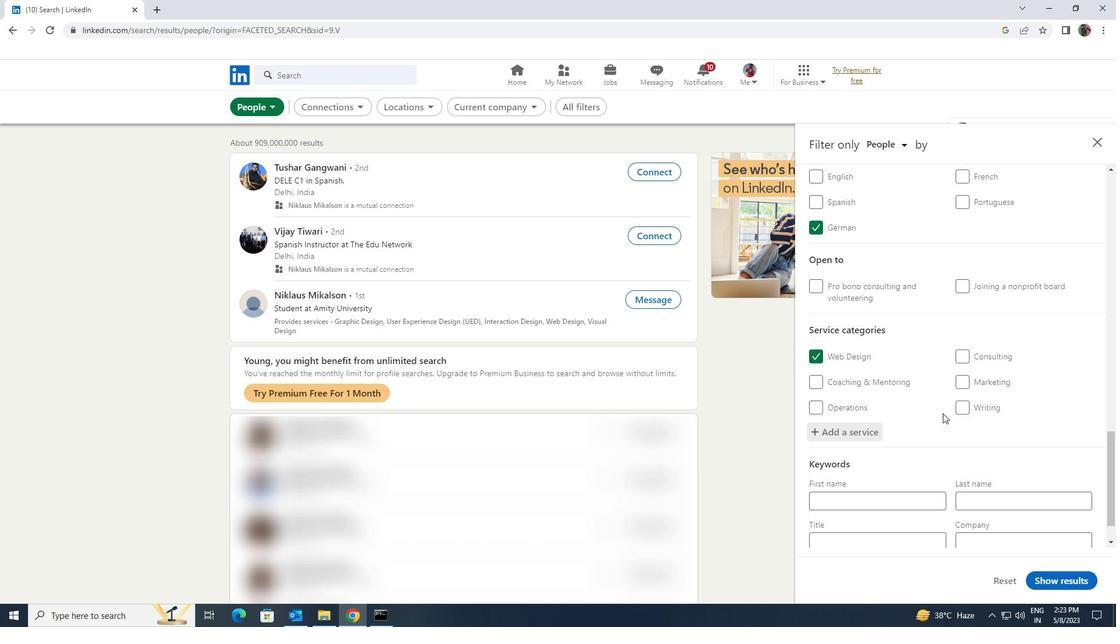 
Action: Mouse moved to (907, 493)
Screenshot: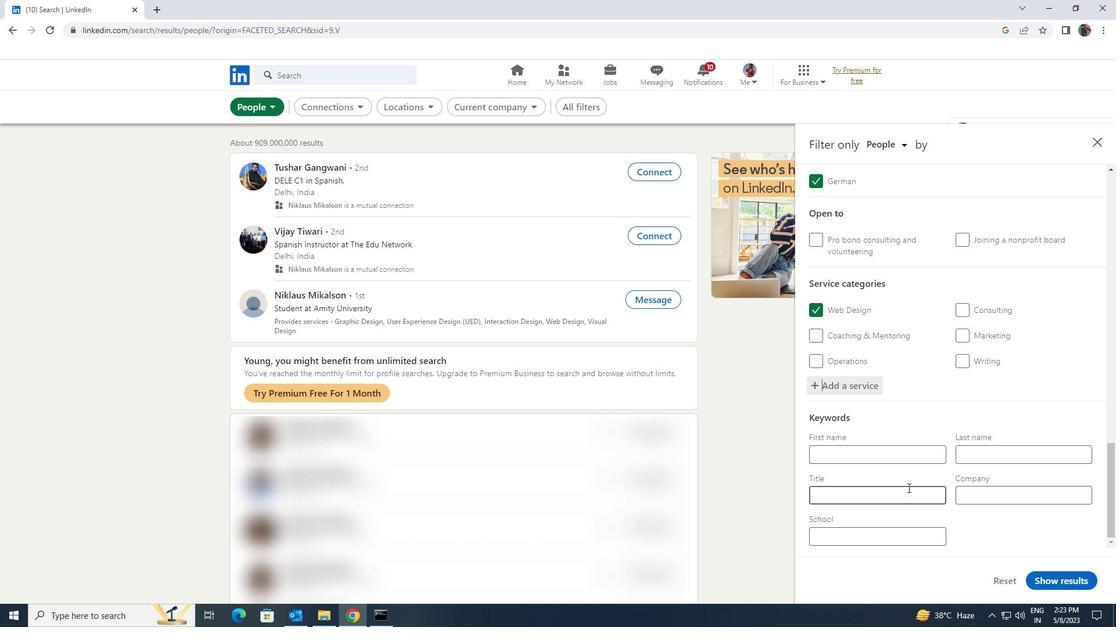 
Action: Mouse pressed left at (907, 493)
Screenshot: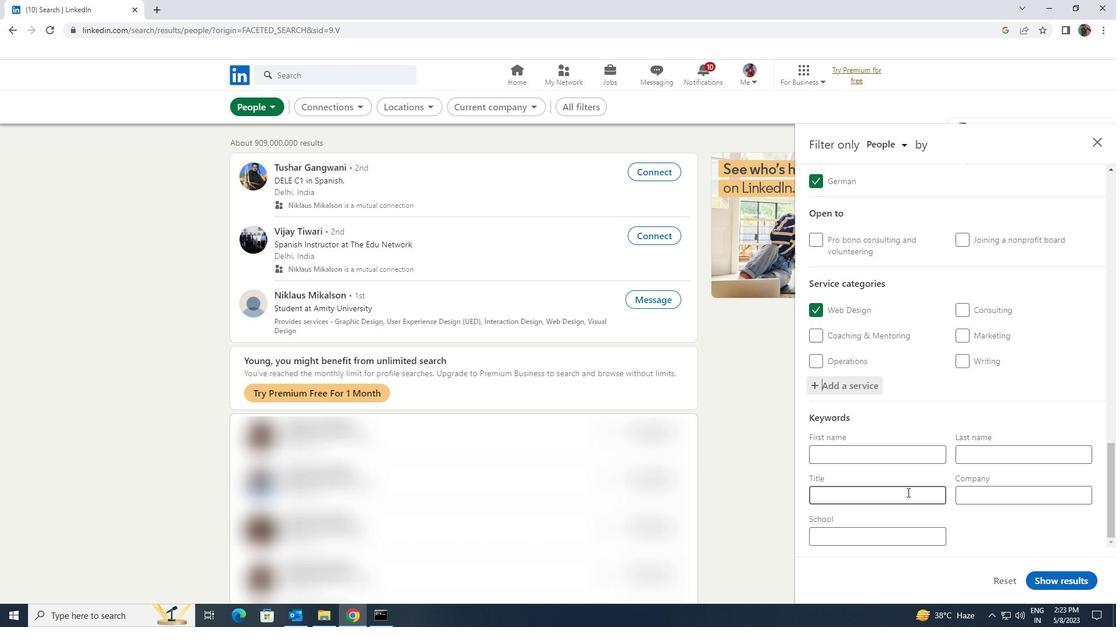 
Action: Key pressed <Key.shift><Key.shift><Key.shift><Key.shift><Key.shift><Key.shift><Key.shift><Key.shift><Key.shift><Key.shift><Key.shift><Key.shift>ASSISTANT<Key.space><Key.shift>MANAGER
Screenshot: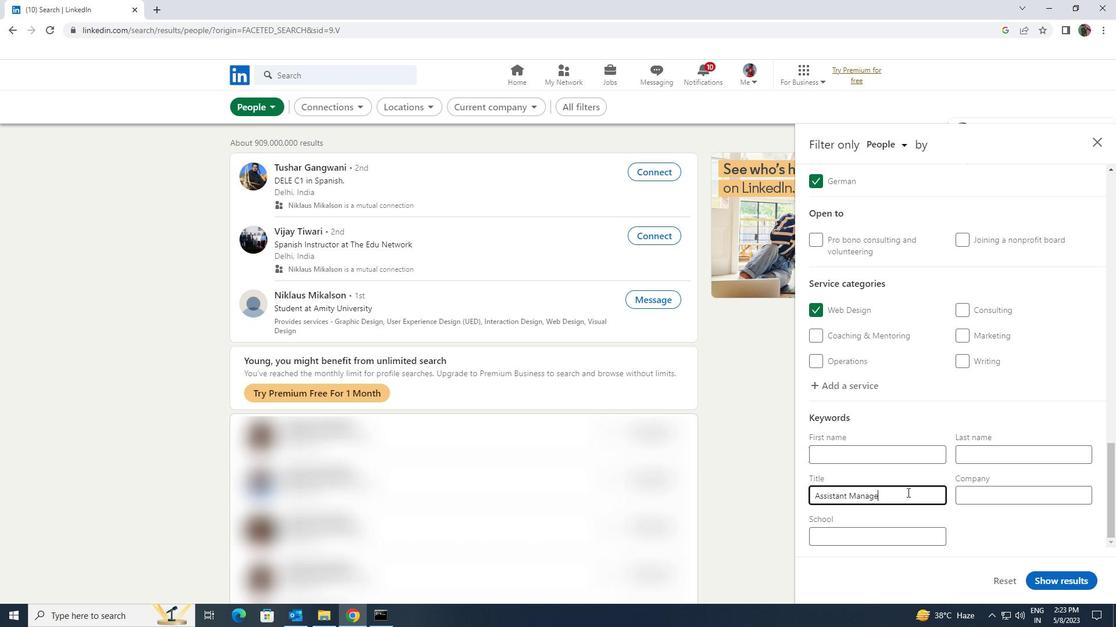 
Action: Mouse moved to (1034, 577)
Screenshot: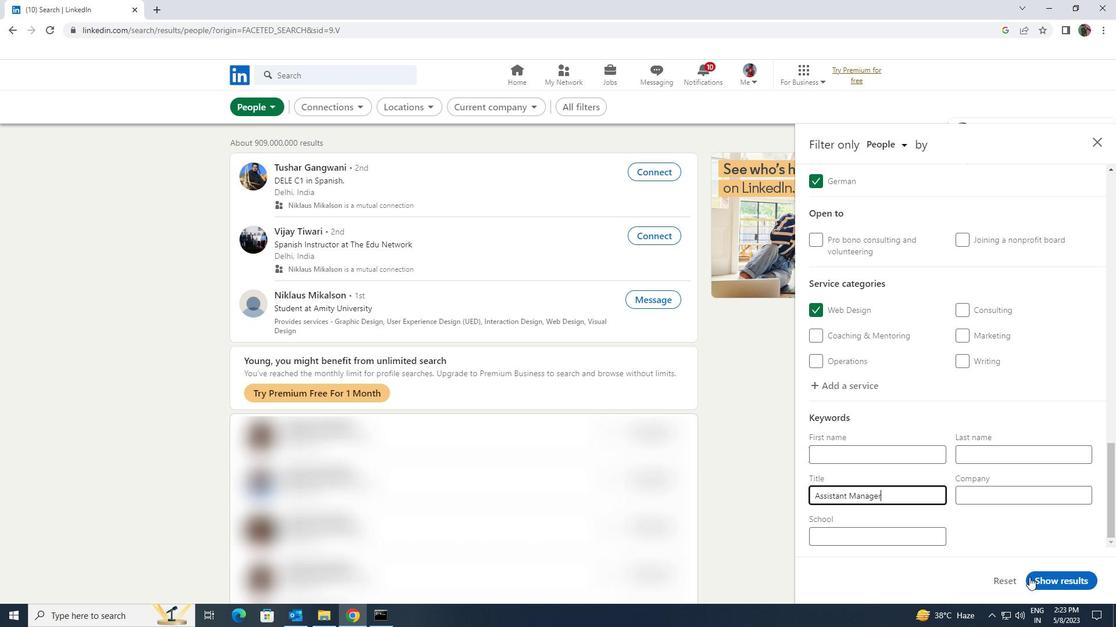 
Action: Mouse pressed left at (1034, 577)
Screenshot: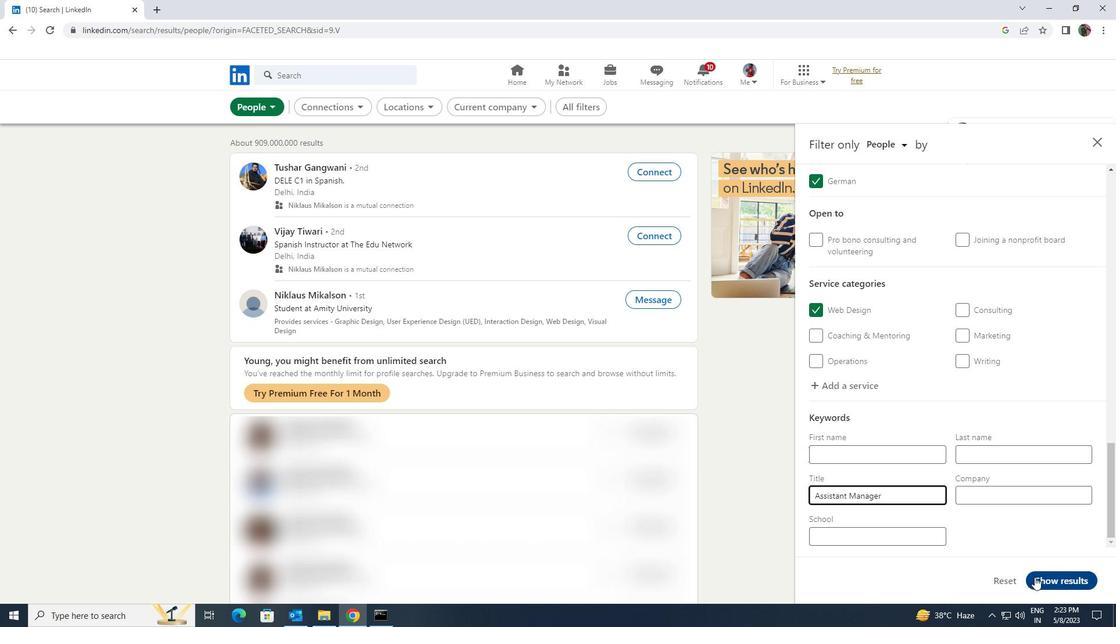 
